 Task: Search one way flight ticket for 4 adults, 1 infant in seat and 1 infant on lap in premium economy from Chicago: Chicago O'hare International Airport to Laramie: Laramie Regional Airport on 5-3-2023. Choice of flights is Alaska. Number of bags: 2 carry on bags and 1 checked bag. Price is upto 98000. Outbound departure time preference is 13:15.
Action: Mouse moved to (309, 298)
Screenshot: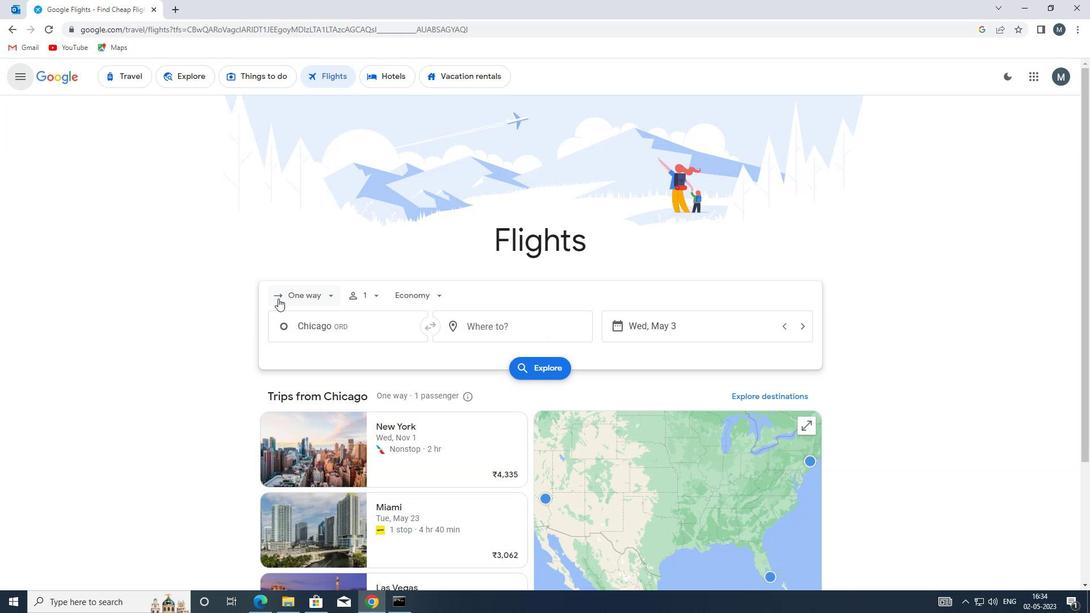 
Action: Mouse pressed left at (309, 298)
Screenshot: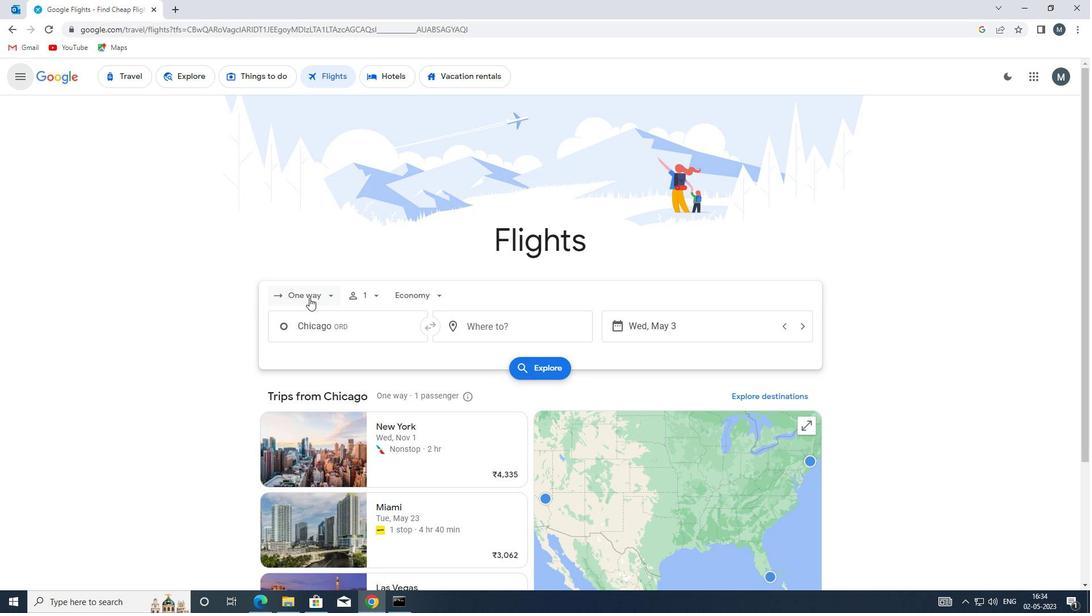 
Action: Mouse moved to (322, 350)
Screenshot: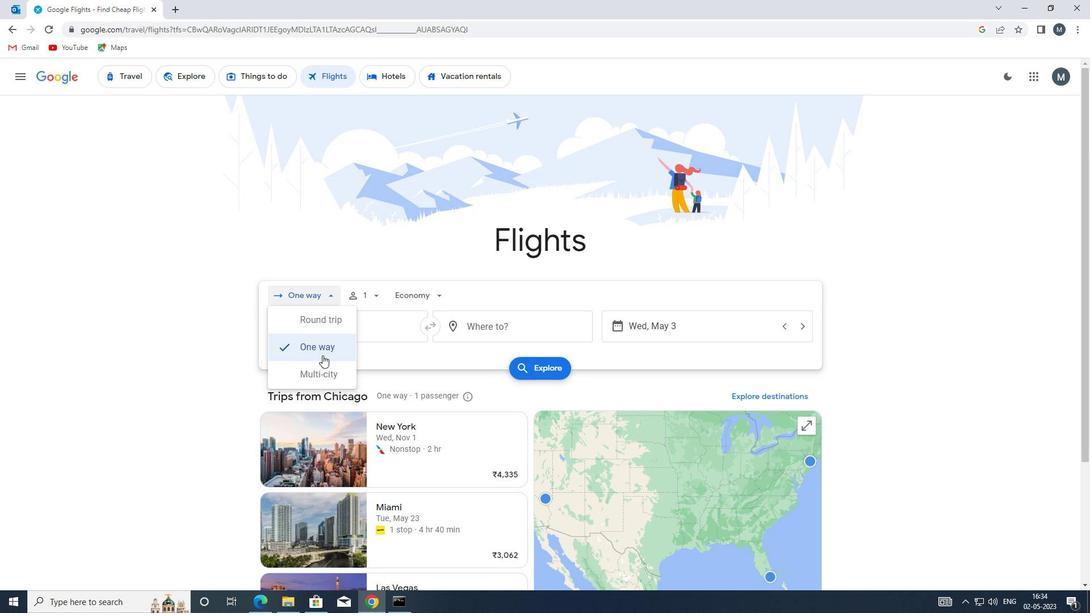 
Action: Mouse pressed left at (322, 350)
Screenshot: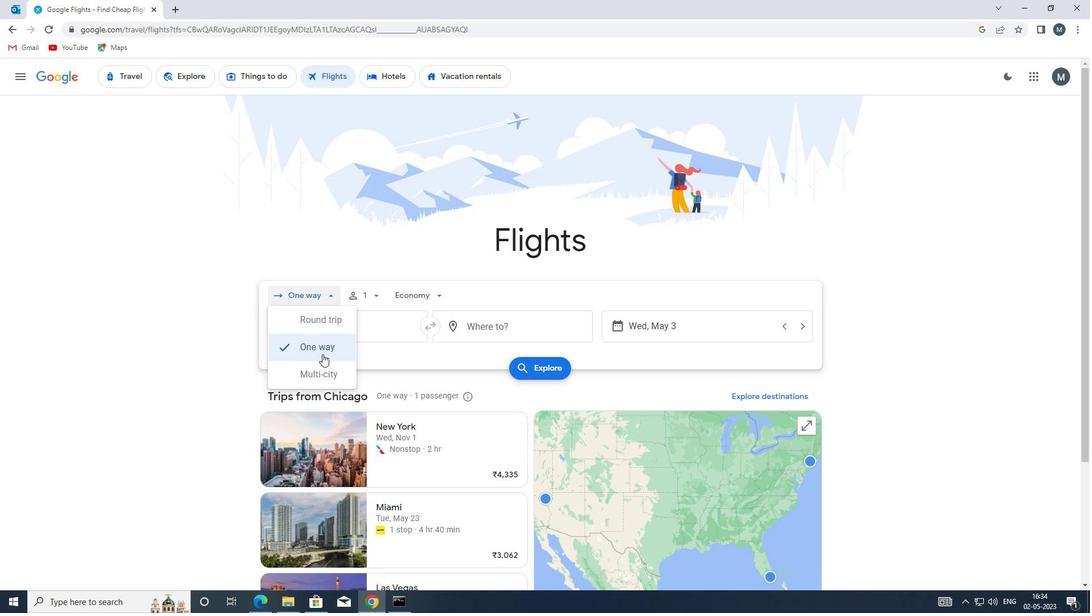 
Action: Mouse moved to (373, 292)
Screenshot: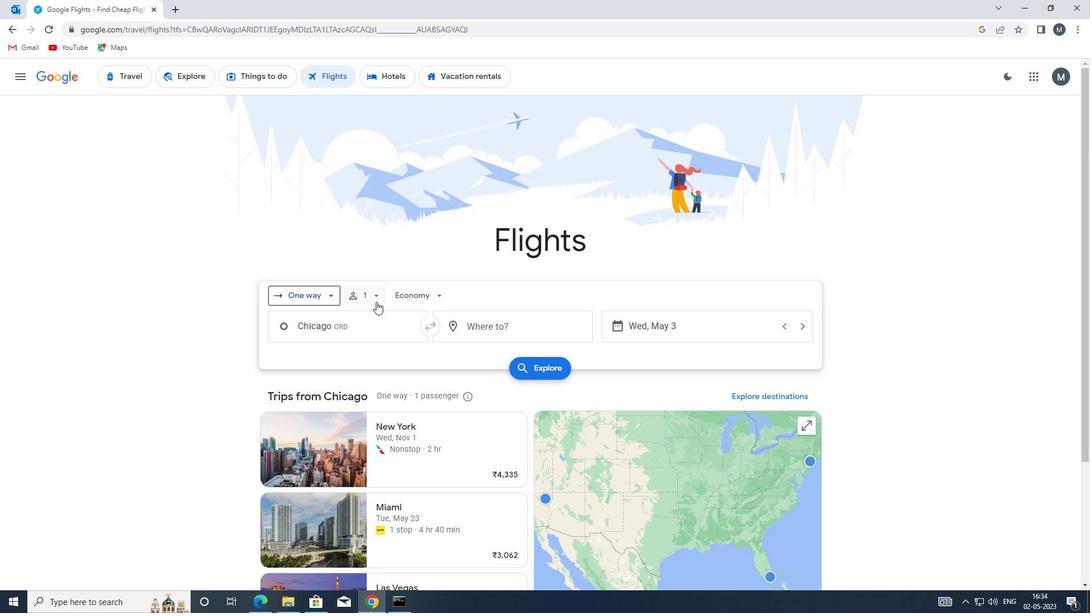 
Action: Mouse pressed left at (373, 292)
Screenshot: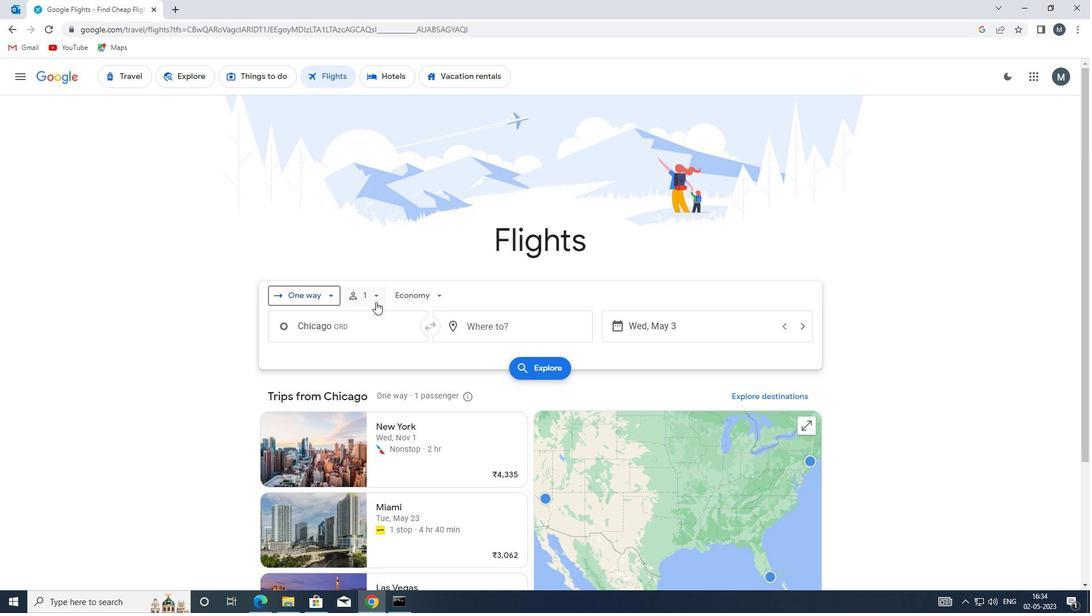 
Action: Mouse moved to (469, 323)
Screenshot: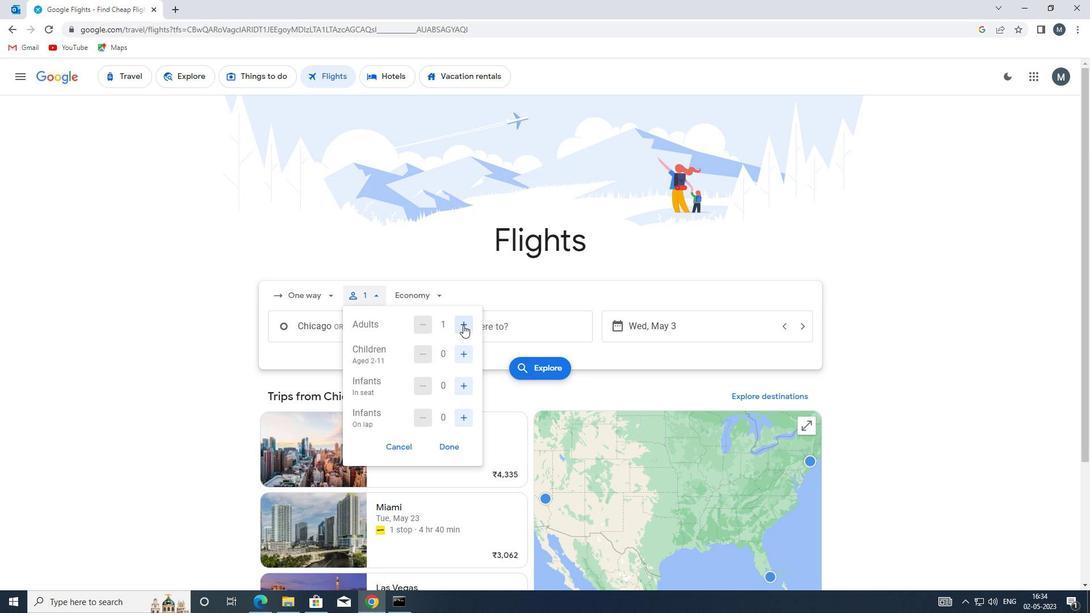 
Action: Mouse pressed left at (469, 323)
Screenshot: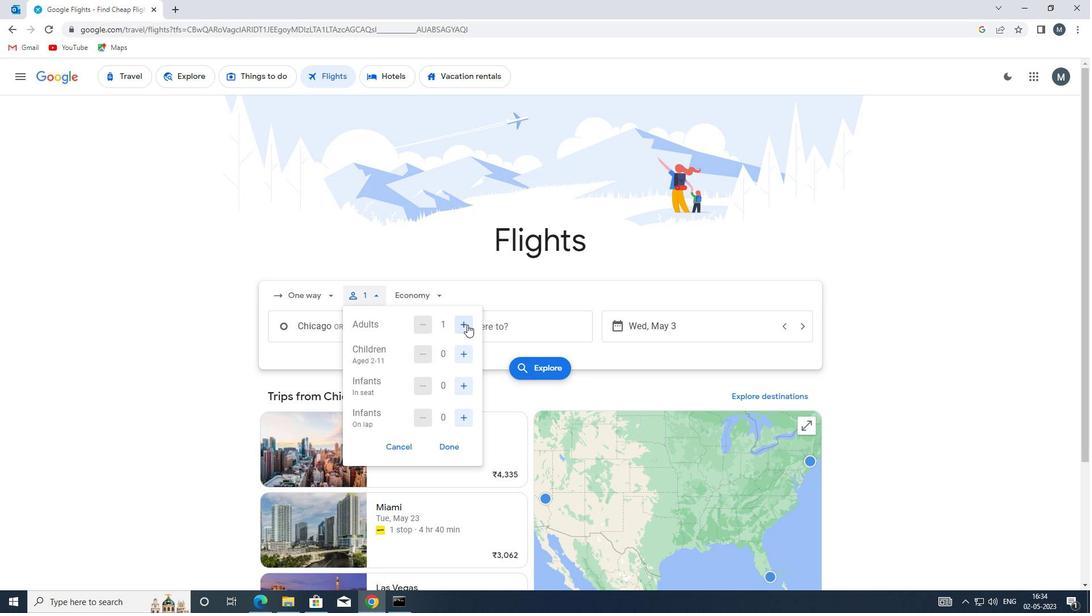 
Action: Mouse pressed left at (469, 323)
Screenshot: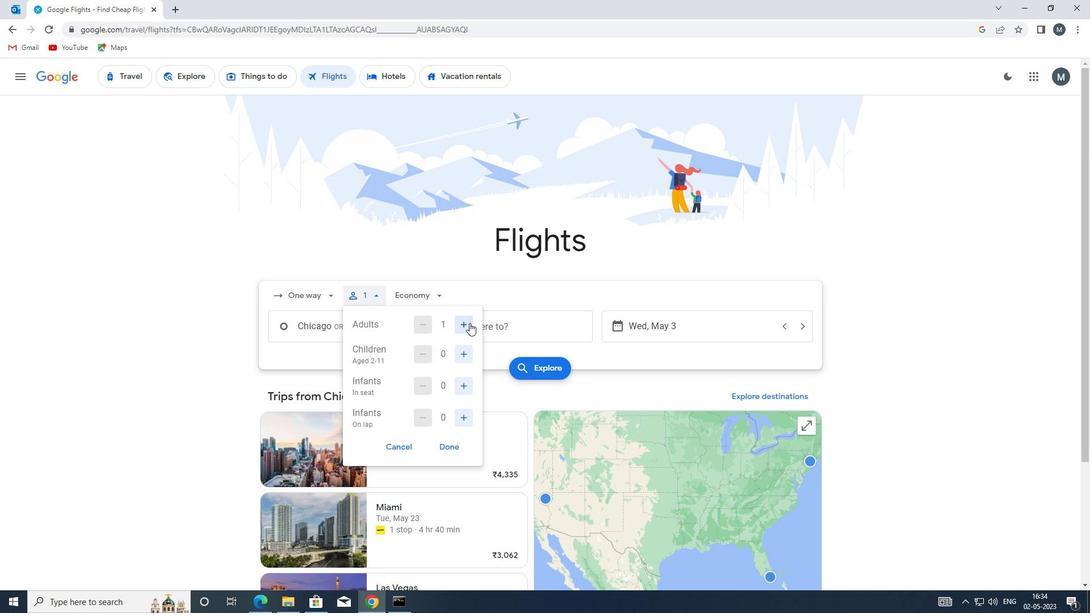 
Action: Mouse pressed left at (469, 323)
Screenshot: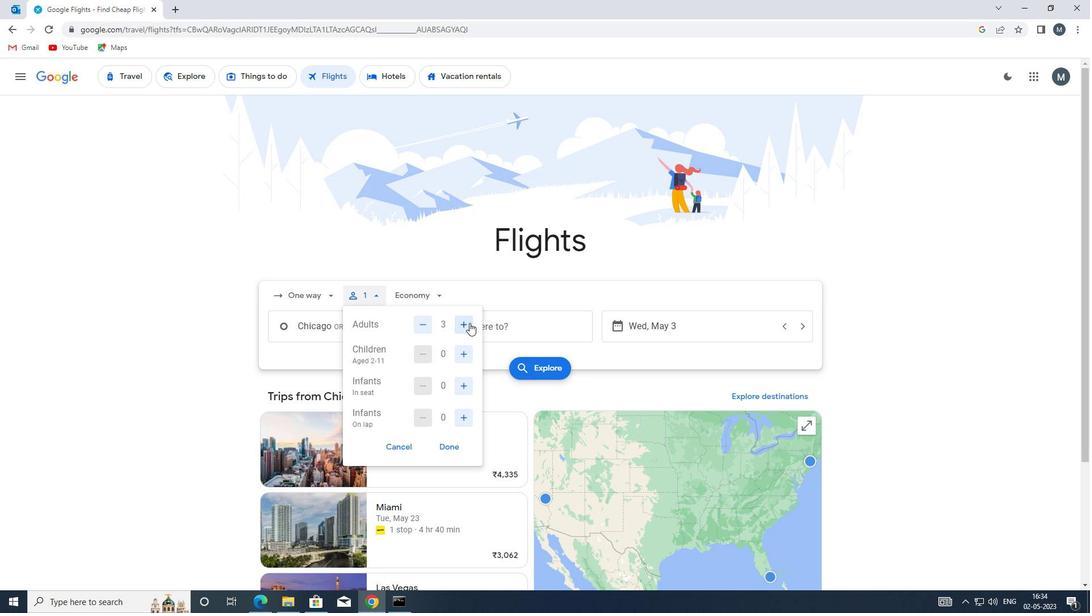 
Action: Mouse moved to (465, 383)
Screenshot: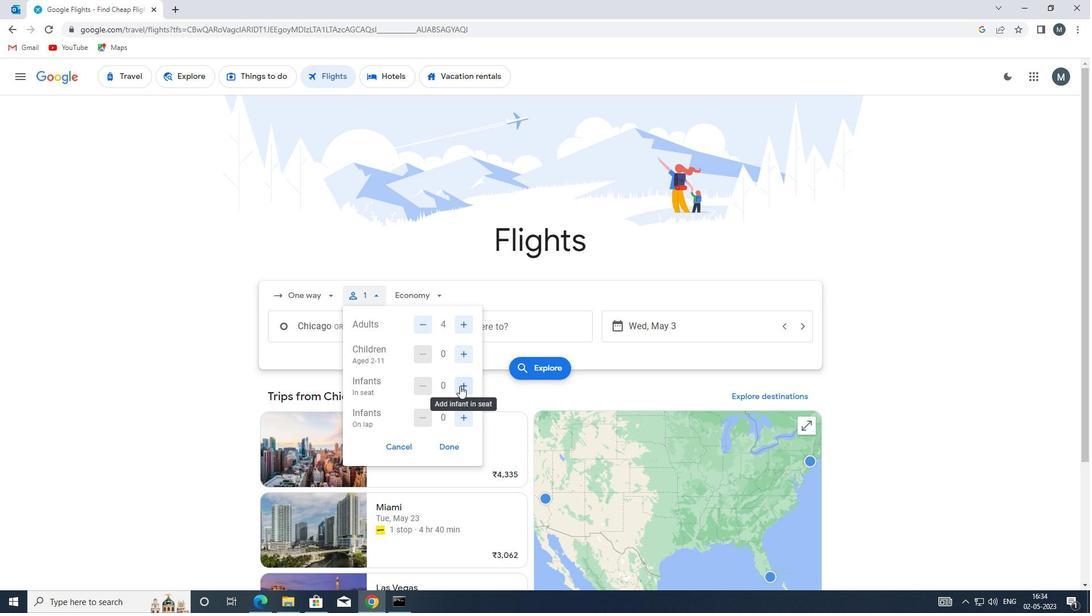 
Action: Mouse pressed left at (465, 383)
Screenshot: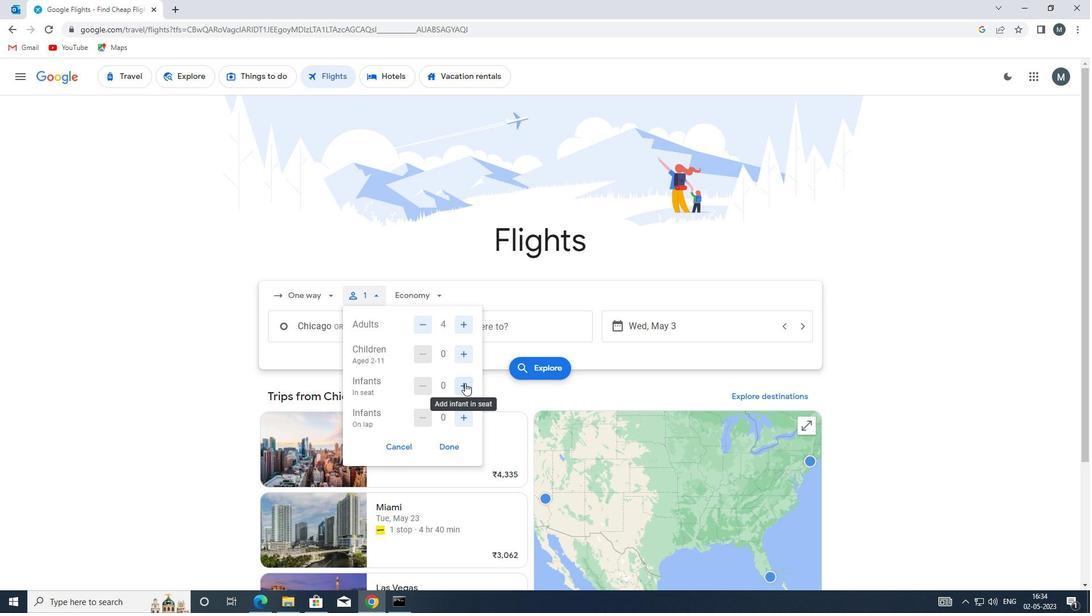 
Action: Mouse moved to (464, 417)
Screenshot: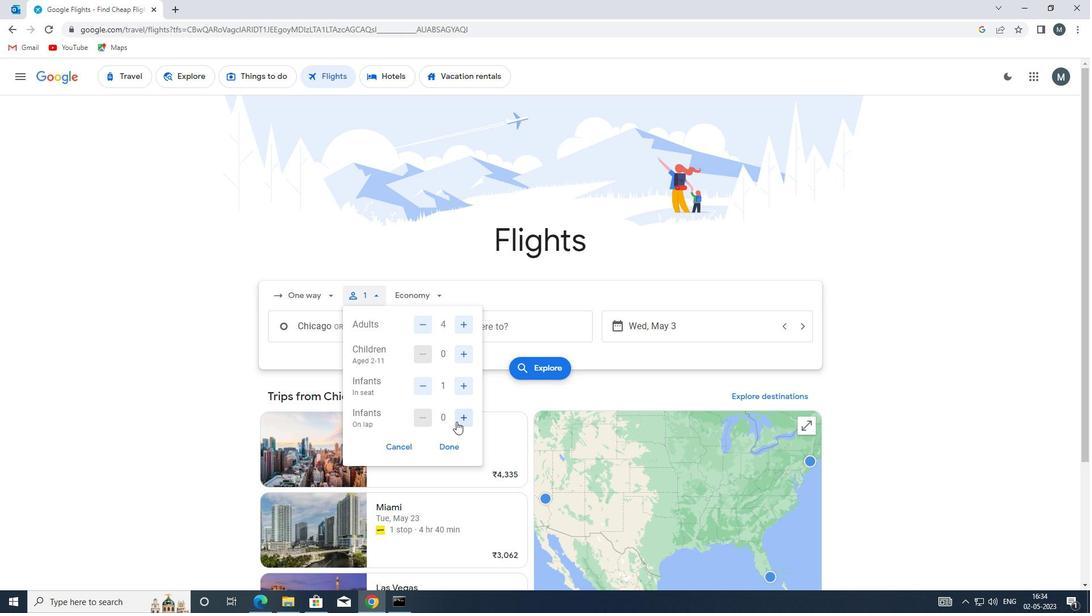 
Action: Mouse pressed left at (464, 417)
Screenshot: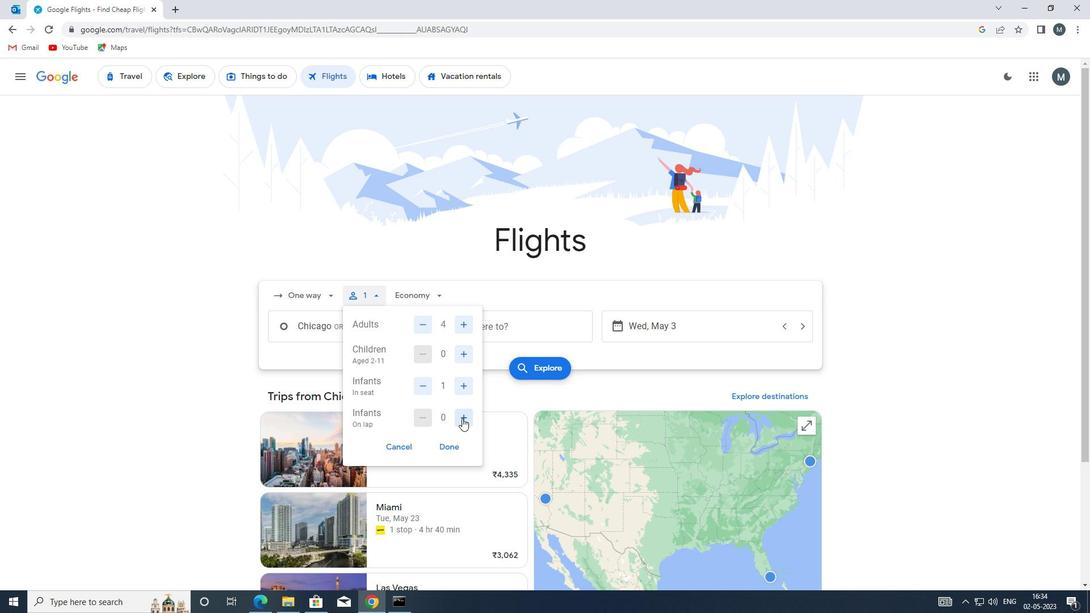 
Action: Mouse moved to (456, 448)
Screenshot: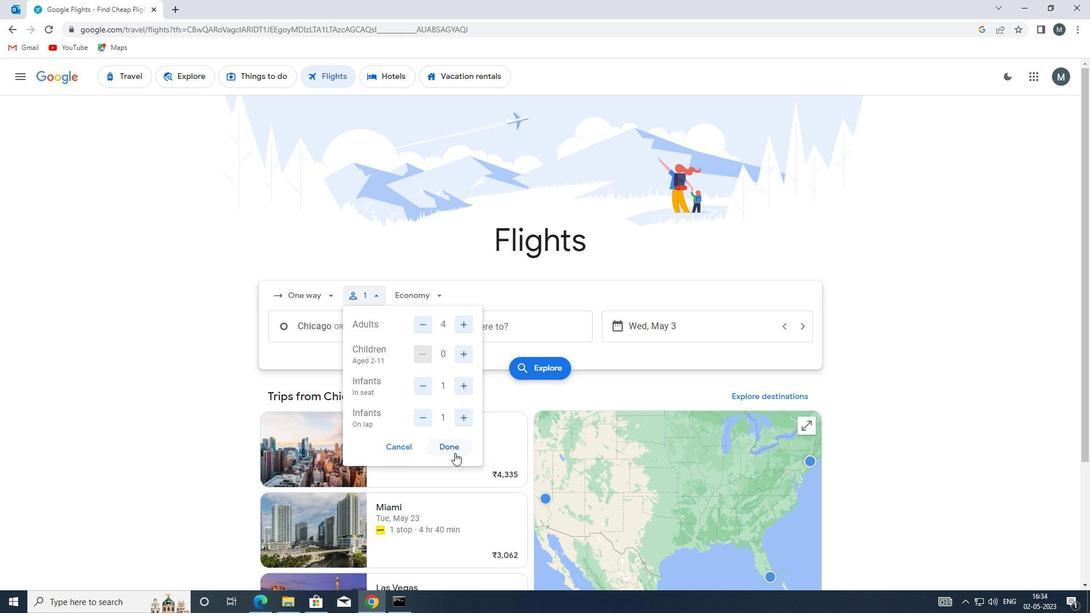 
Action: Mouse pressed left at (456, 448)
Screenshot: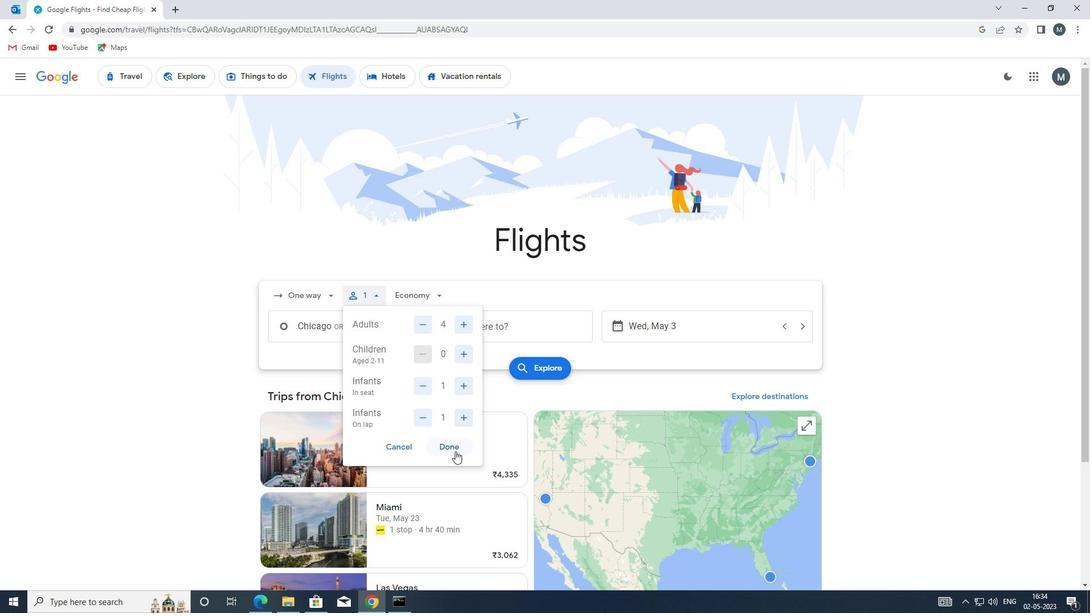 
Action: Mouse moved to (442, 297)
Screenshot: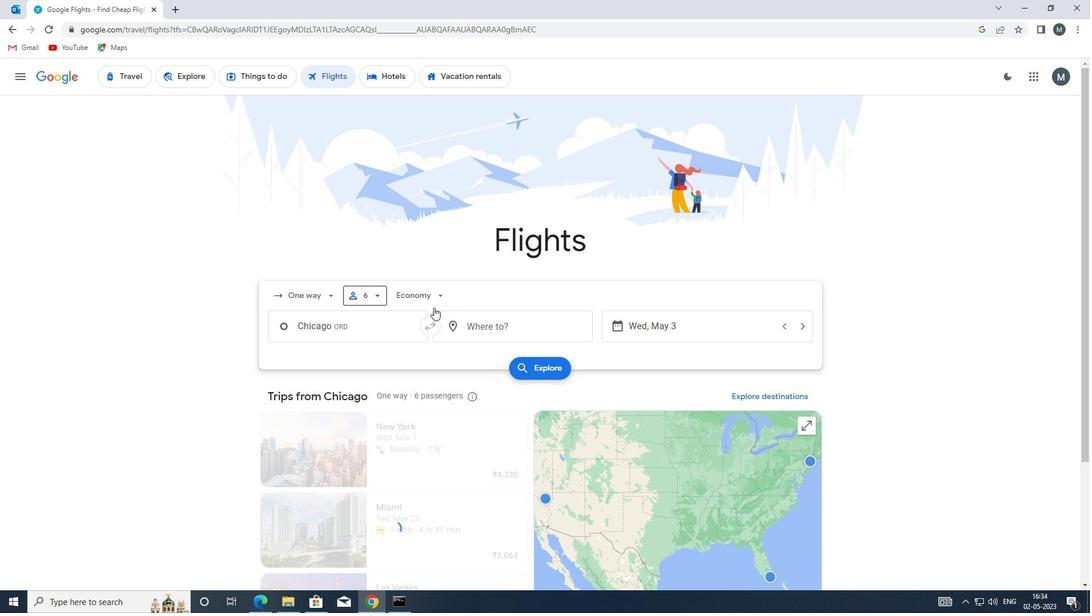 
Action: Mouse pressed left at (442, 297)
Screenshot: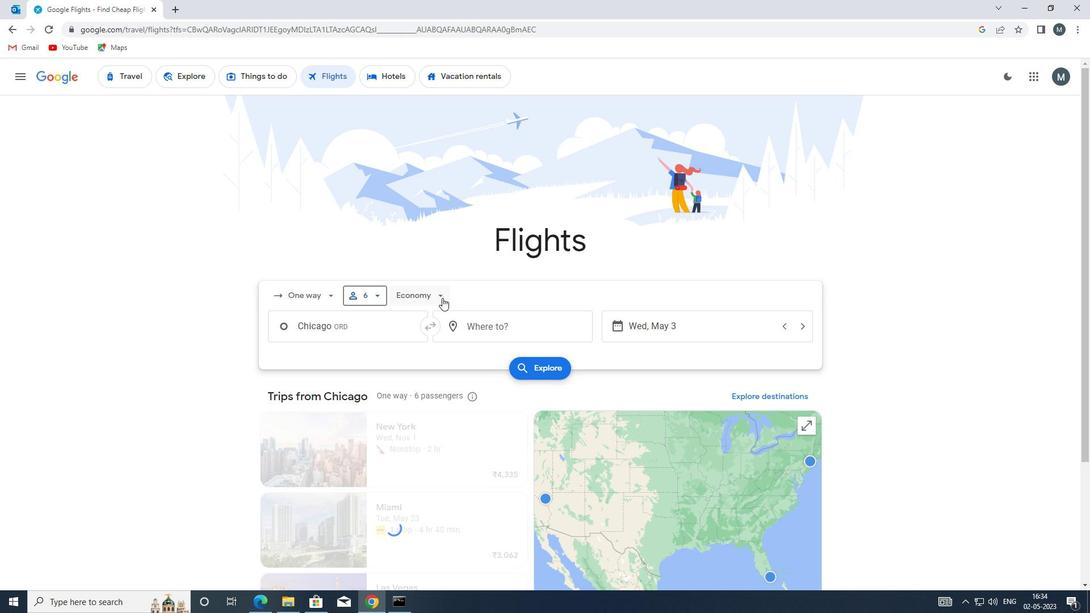 
Action: Mouse moved to (450, 348)
Screenshot: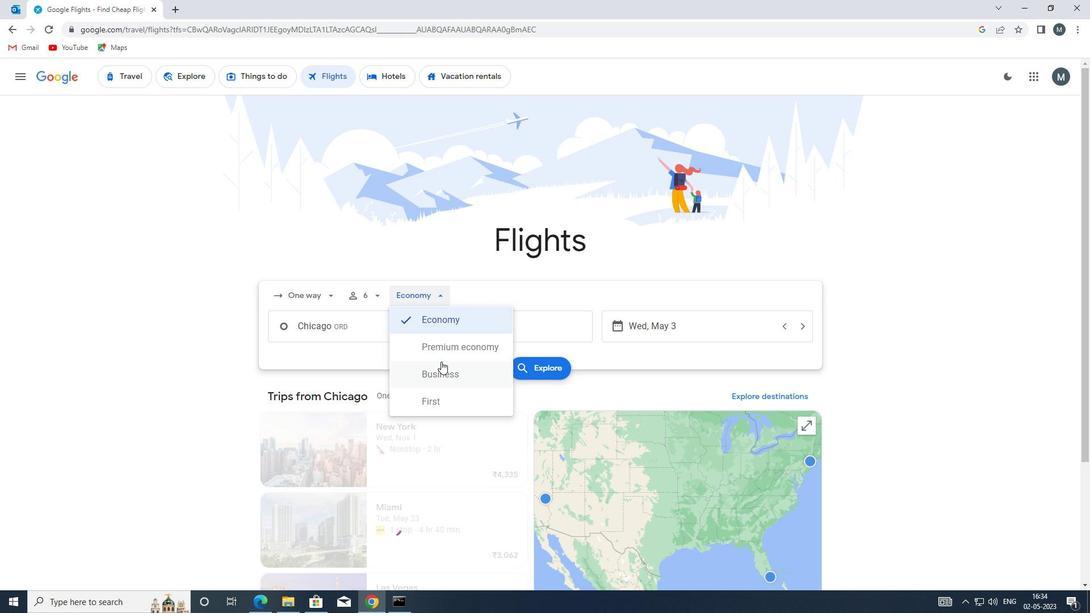 
Action: Mouse pressed left at (450, 348)
Screenshot: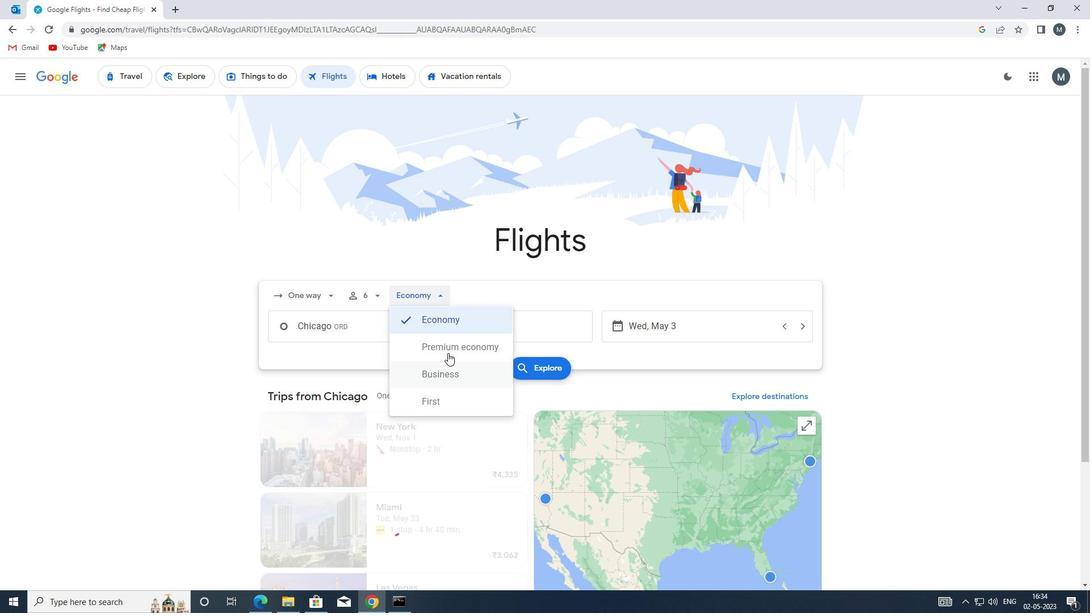 
Action: Mouse moved to (383, 335)
Screenshot: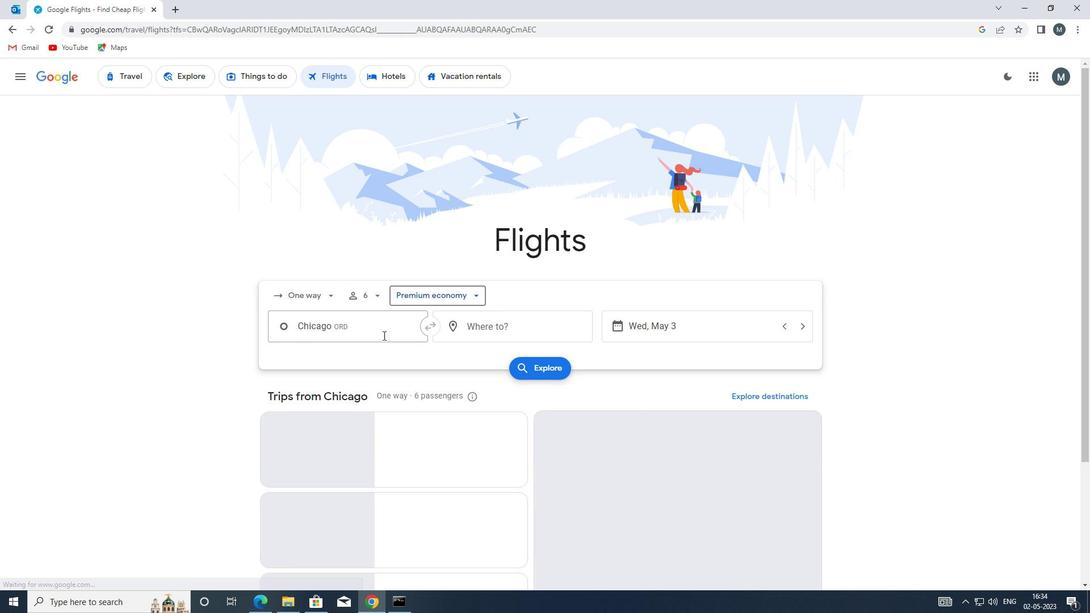 
Action: Mouse pressed left at (383, 335)
Screenshot: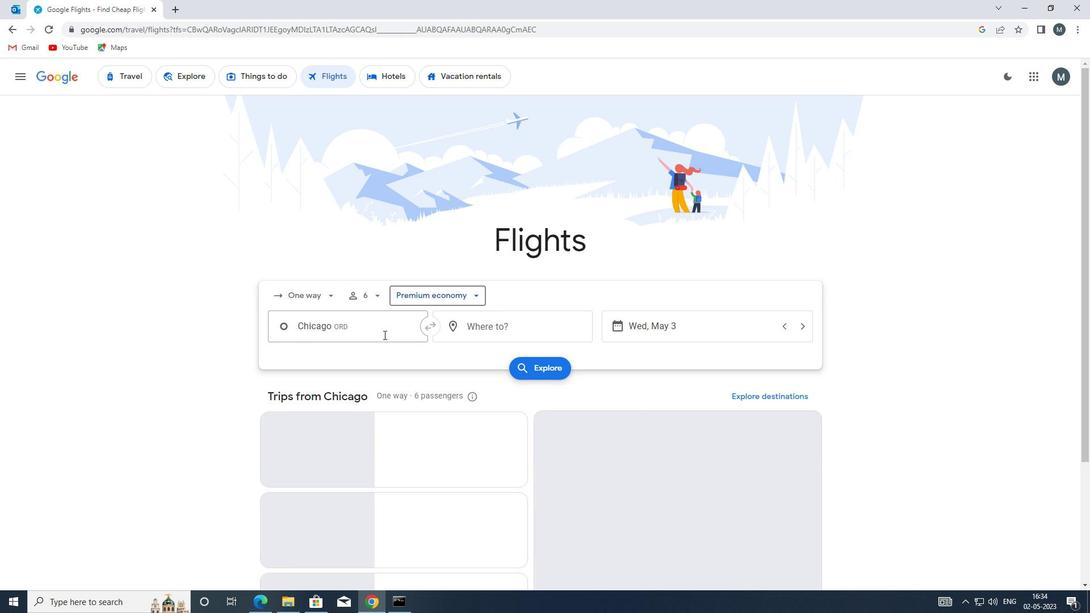 
Action: Key pressed ord<Key.enter>
Screenshot: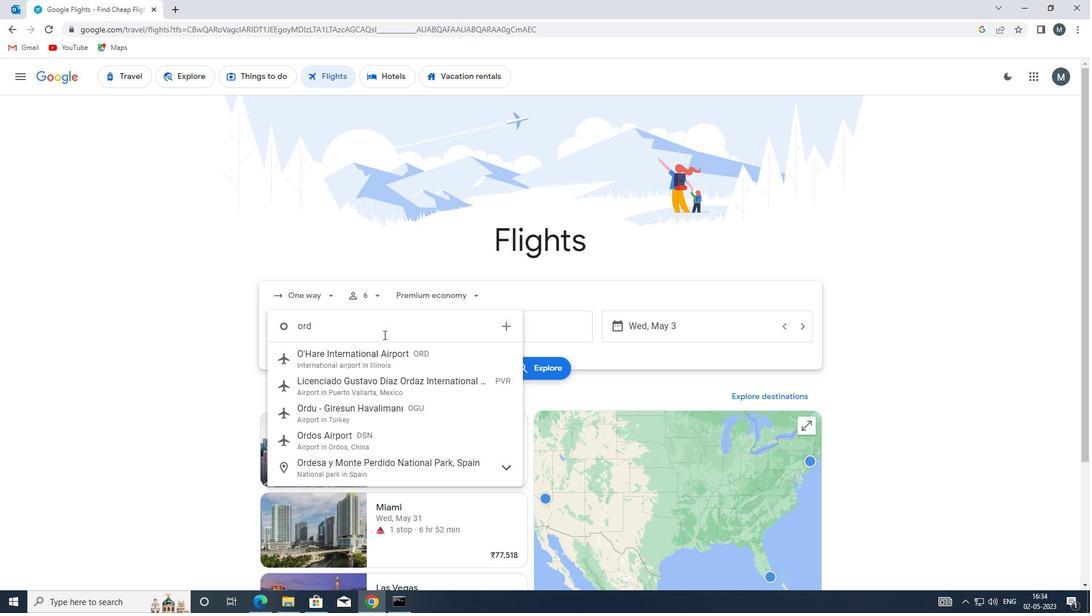 
Action: Mouse moved to (495, 334)
Screenshot: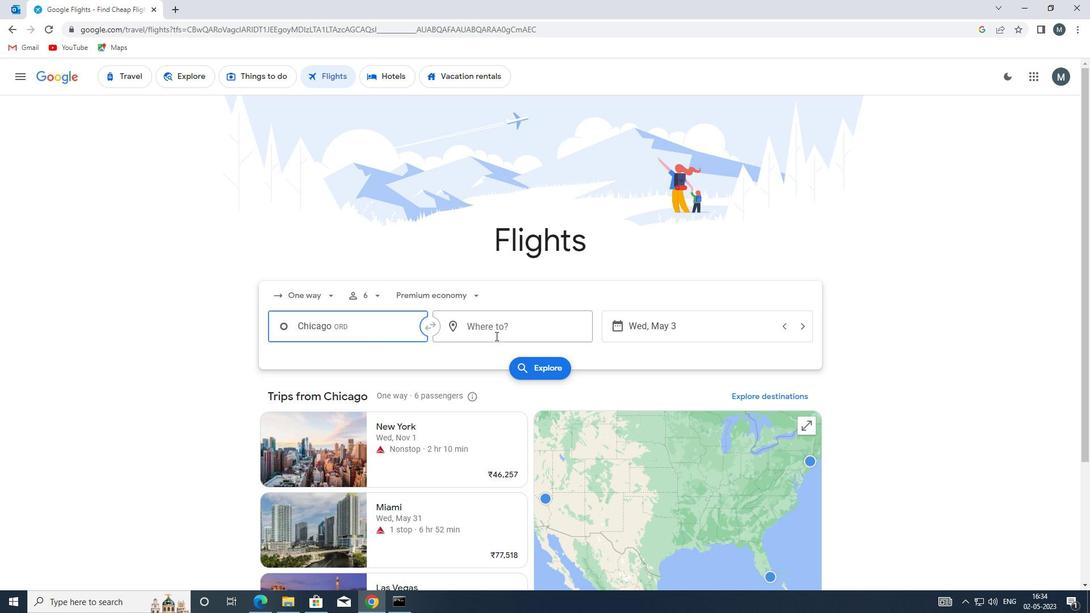 
Action: Mouse pressed left at (495, 334)
Screenshot: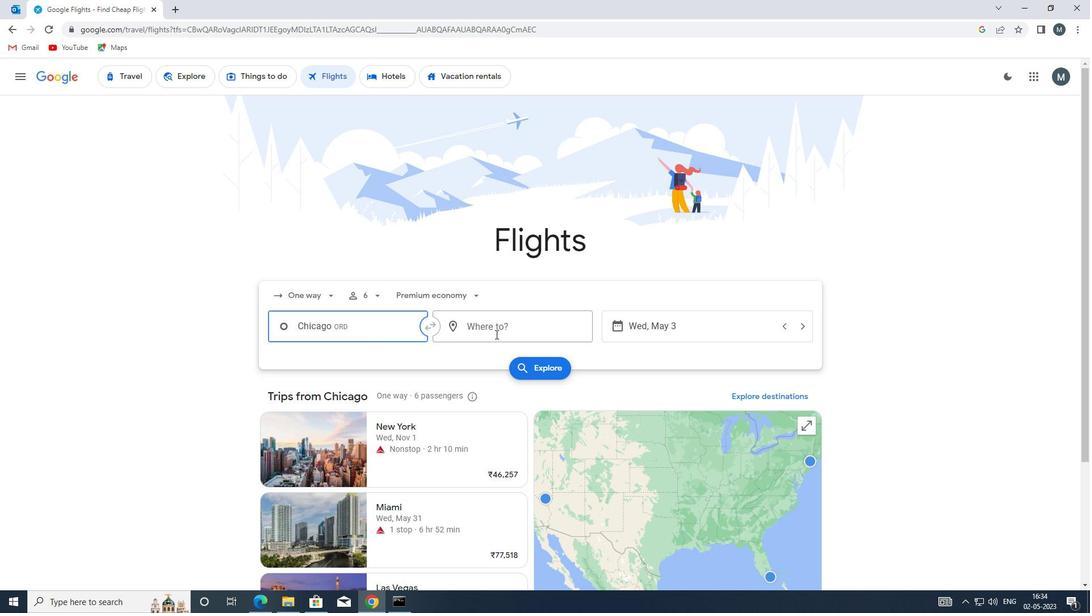 
Action: Mouse moved to (495, 333)
Screenshot: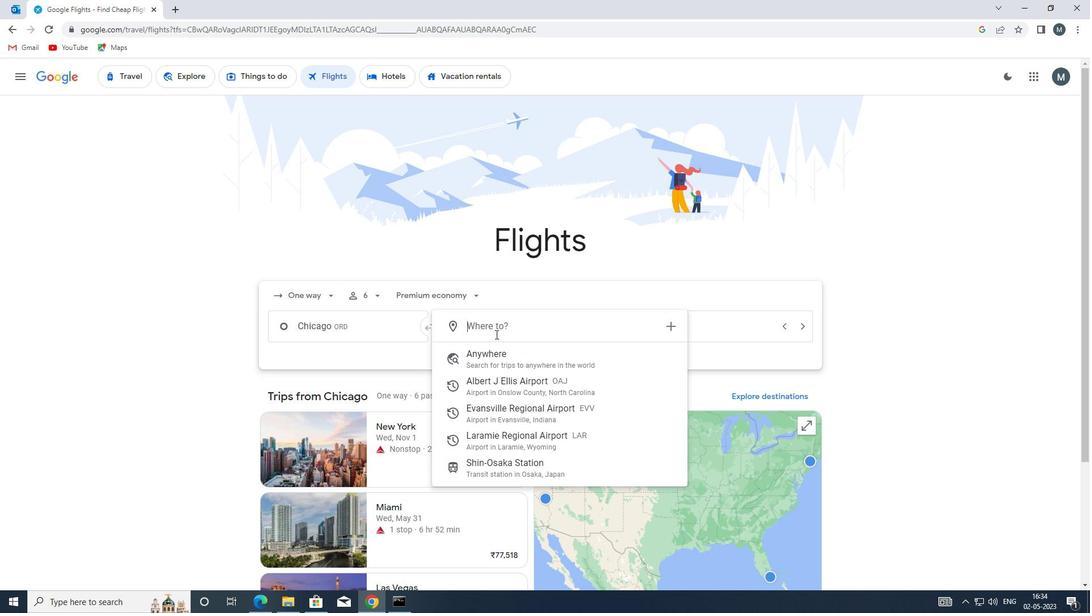 
Action: Key pressed lar<Key.enter>
Screenshot: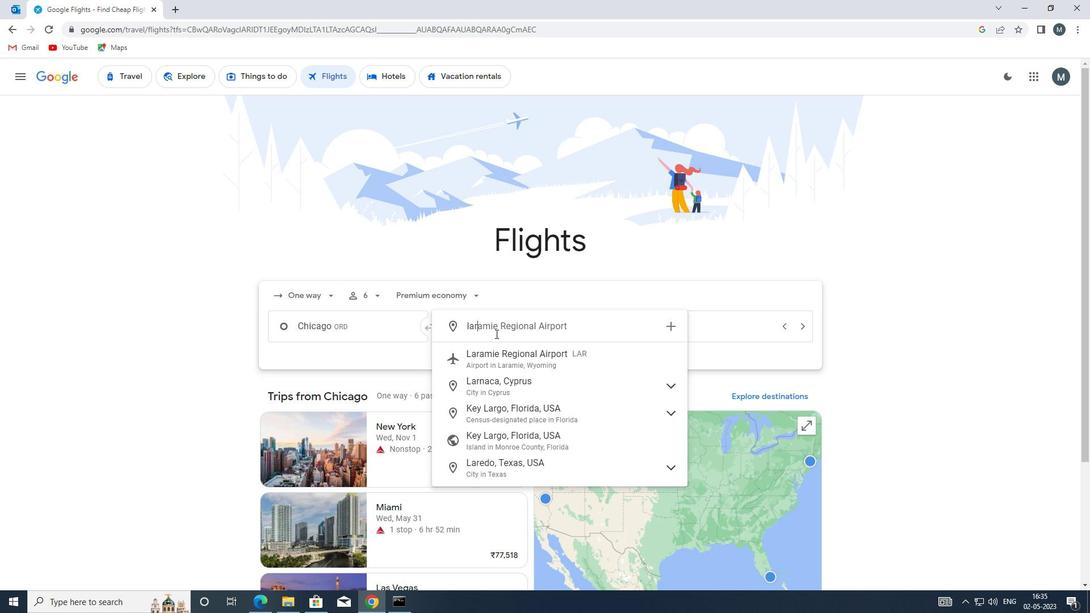 
Action: Mouse moved to (662, 325)
Screenshot: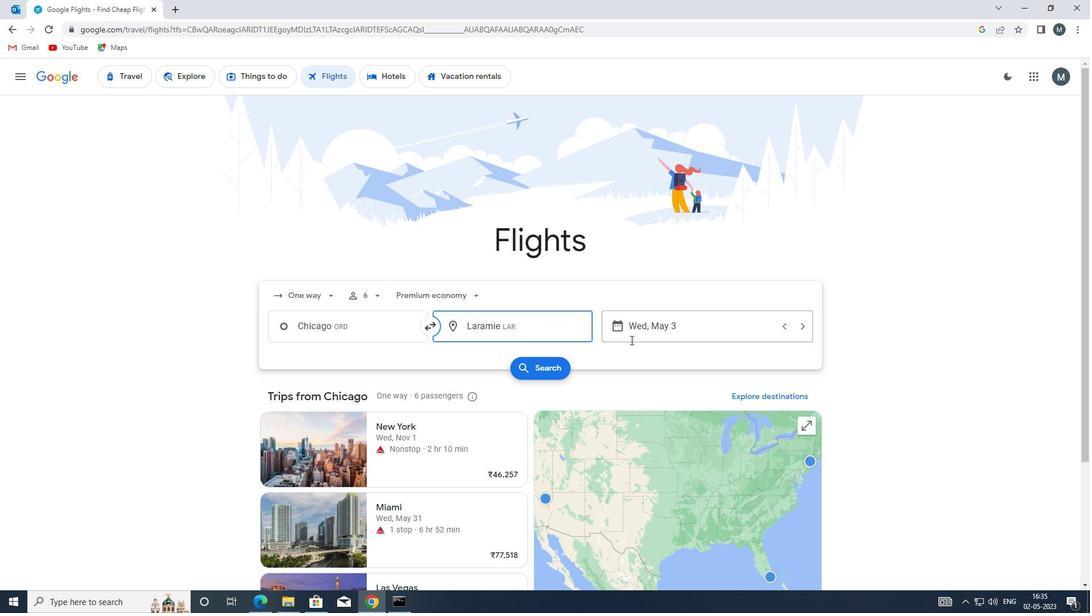 
Action: Mouse pressed left at (662, 325)
Screenshot: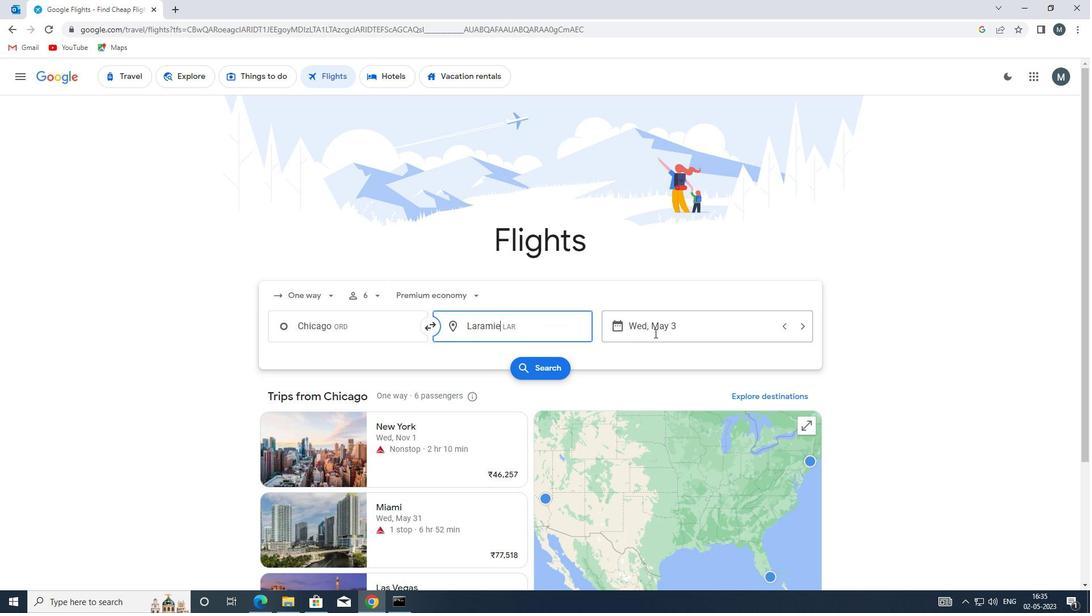 
Action: Mouse moved to (490, 382)
Screenshot: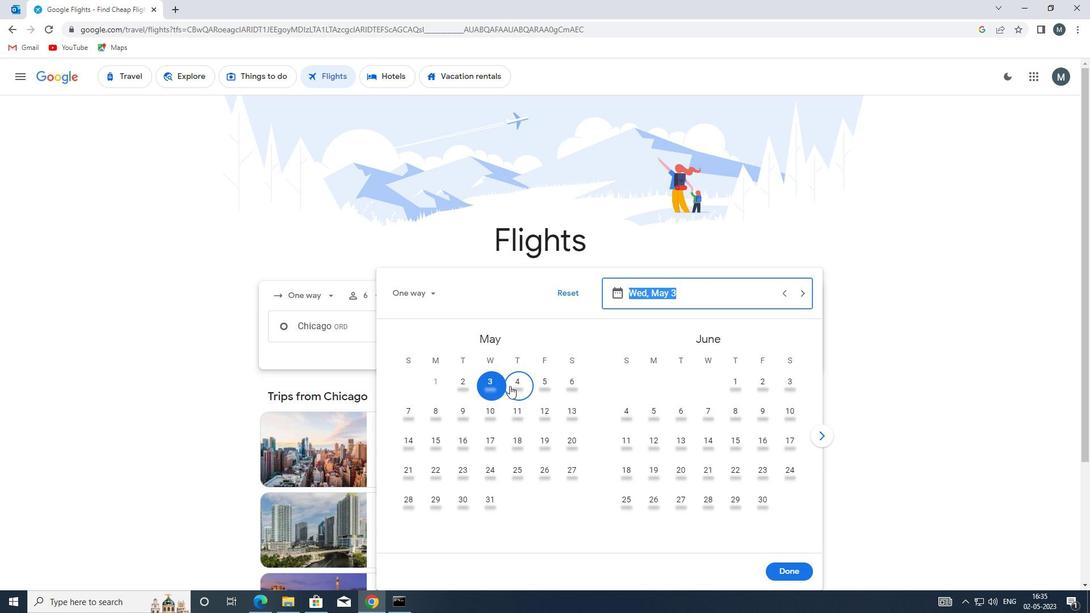 
Action: Mouse pressed left at (490, 382)
Screenshot: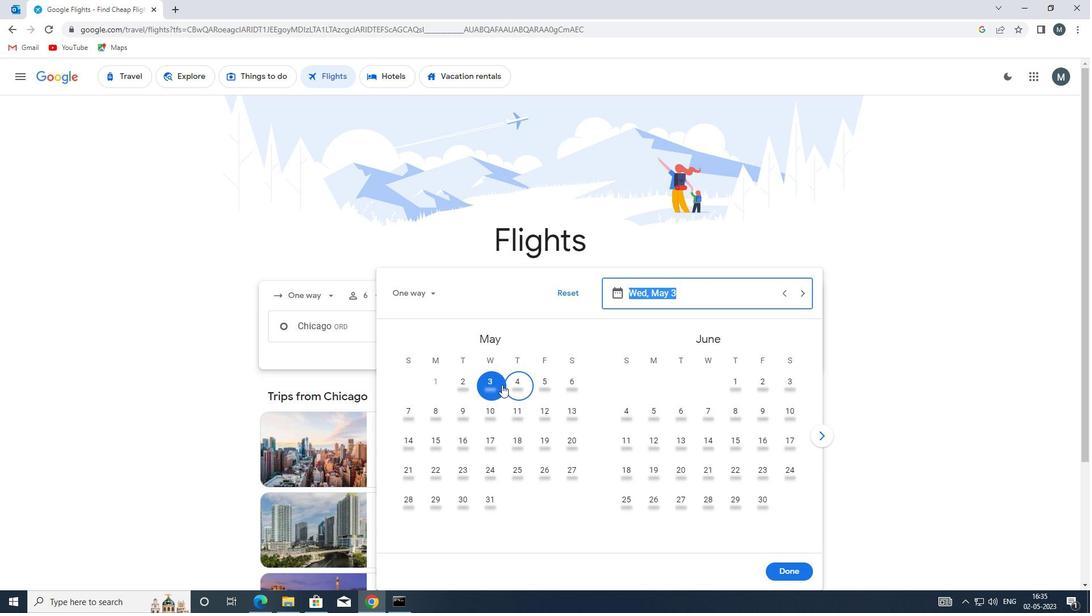 
Action: Mouse moved to (779, 566)
Screenshot: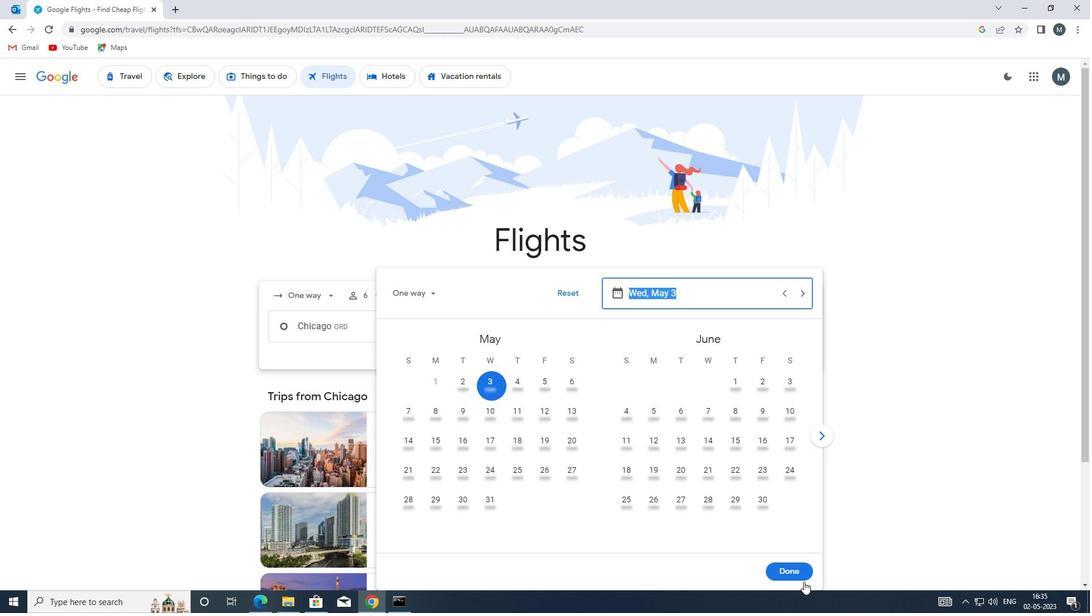 
Action: Mouse pressed left at (779, 566)
Screenshot: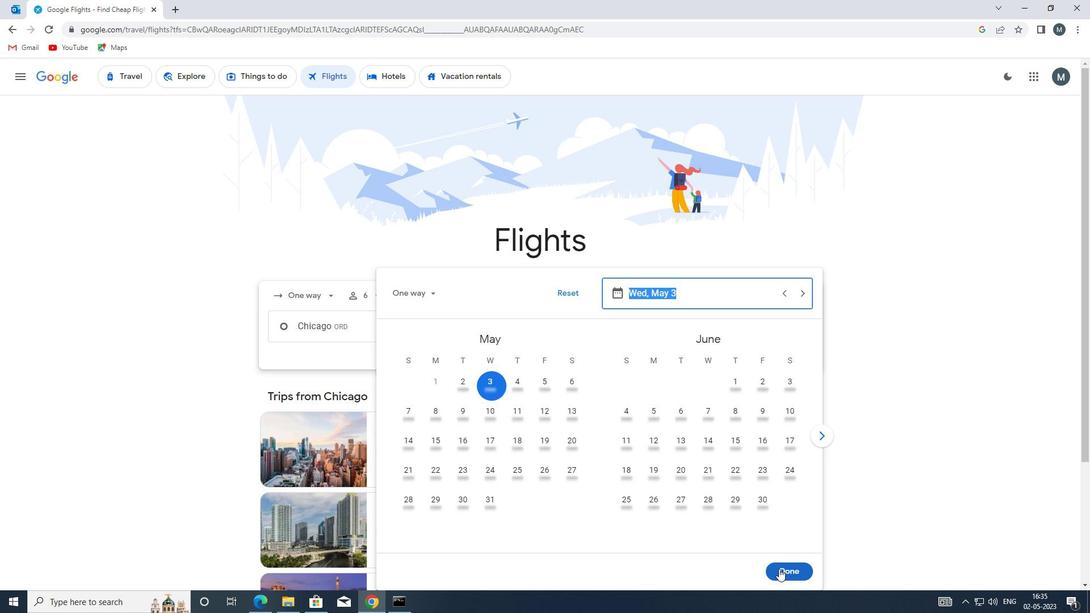 
Action: Mouse moved to (532, 371)
Screenshot: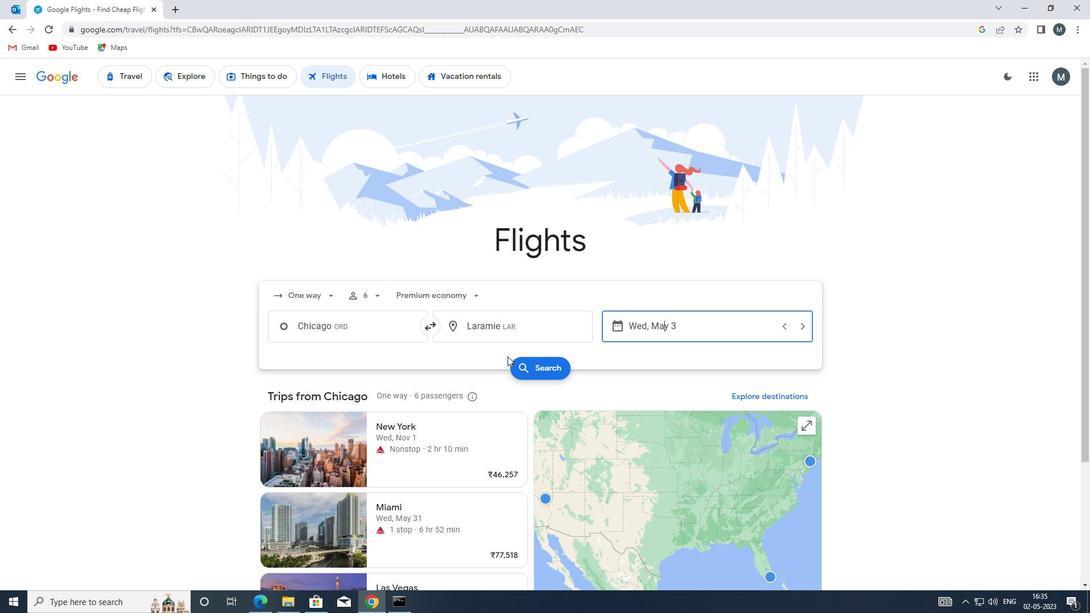 
Action: Mouse pressed left at (532, 371)
Screenshot: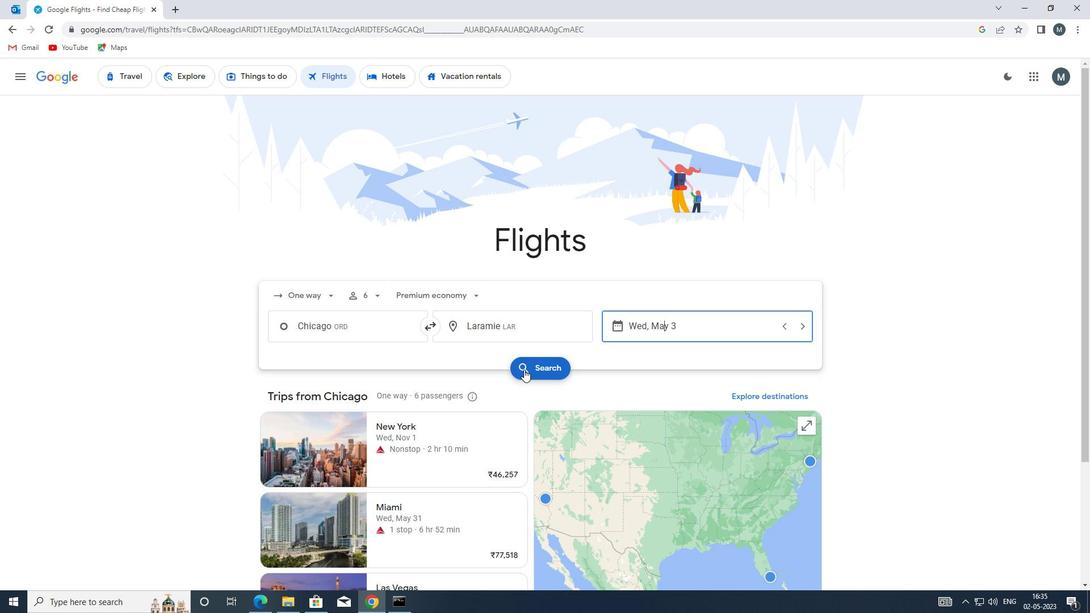 
Action: Mouse moved to (277, 184)
Screenshot: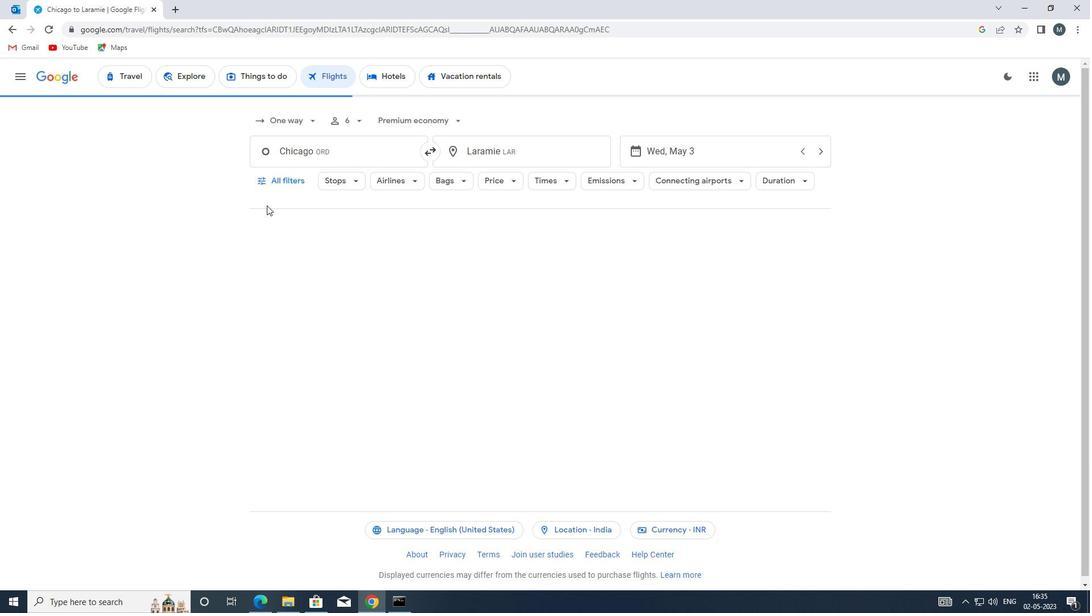 
Action: Mouse pressed left at (277, 184)
Screenshot: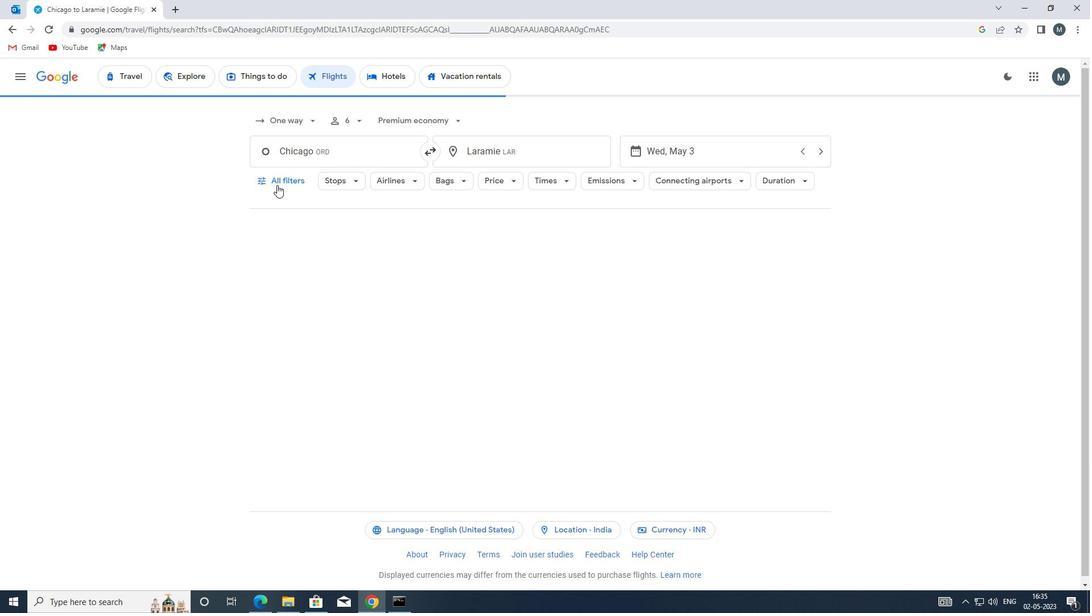 
Action: Mouse moved to (345, 365)
Screenshot: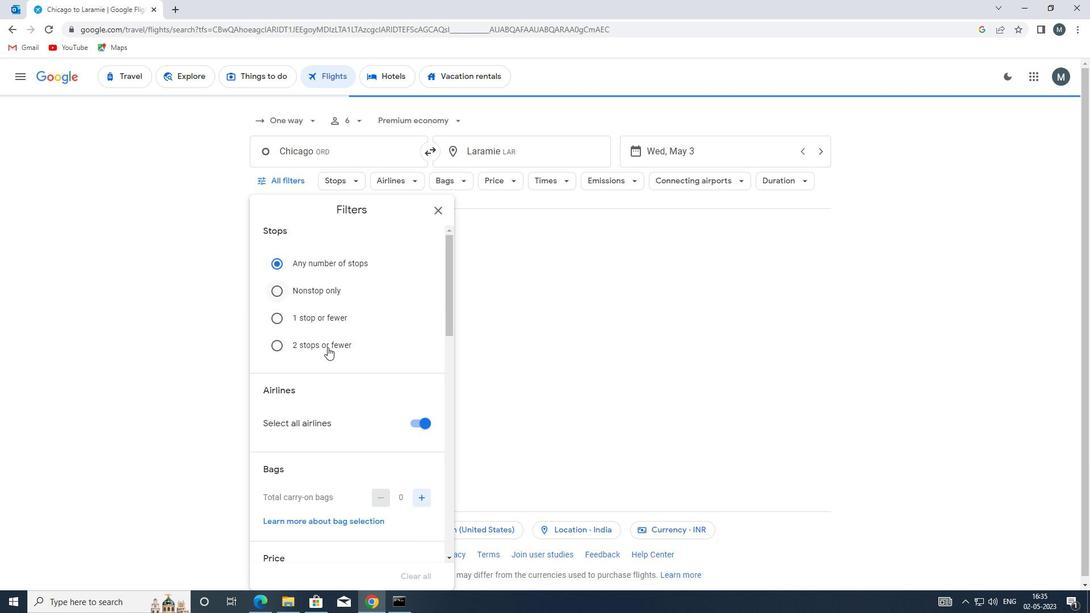 
Action: Mouse scrolled (345, 365) with delta (0, 0)
Screenshot: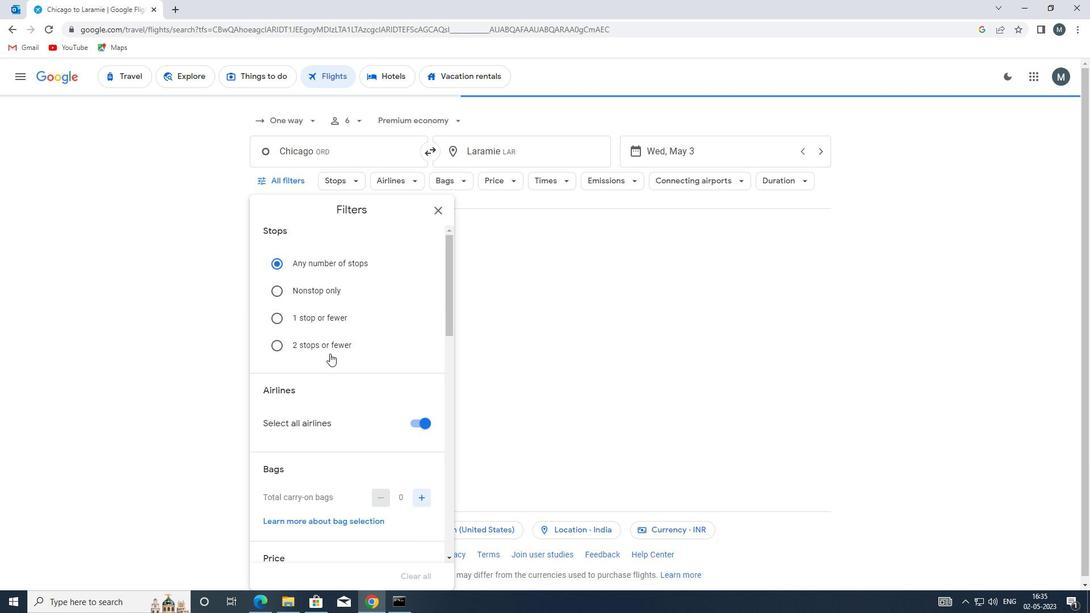 
Action: Mouse moved to (414, 370)
Screenshot: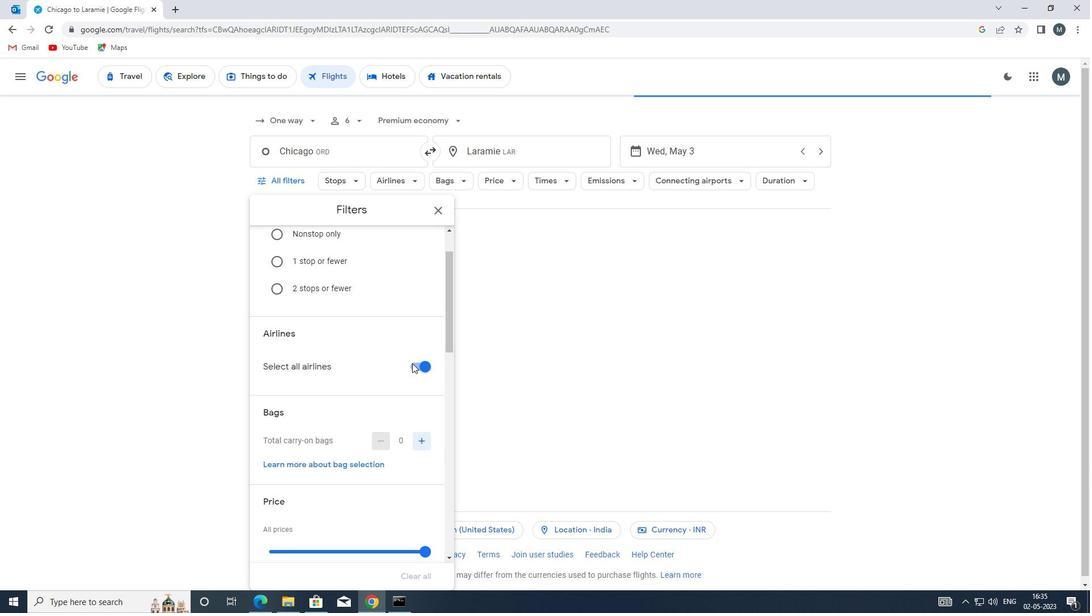 
Action: Mouse pressed left at (414, 370)
Screenshot: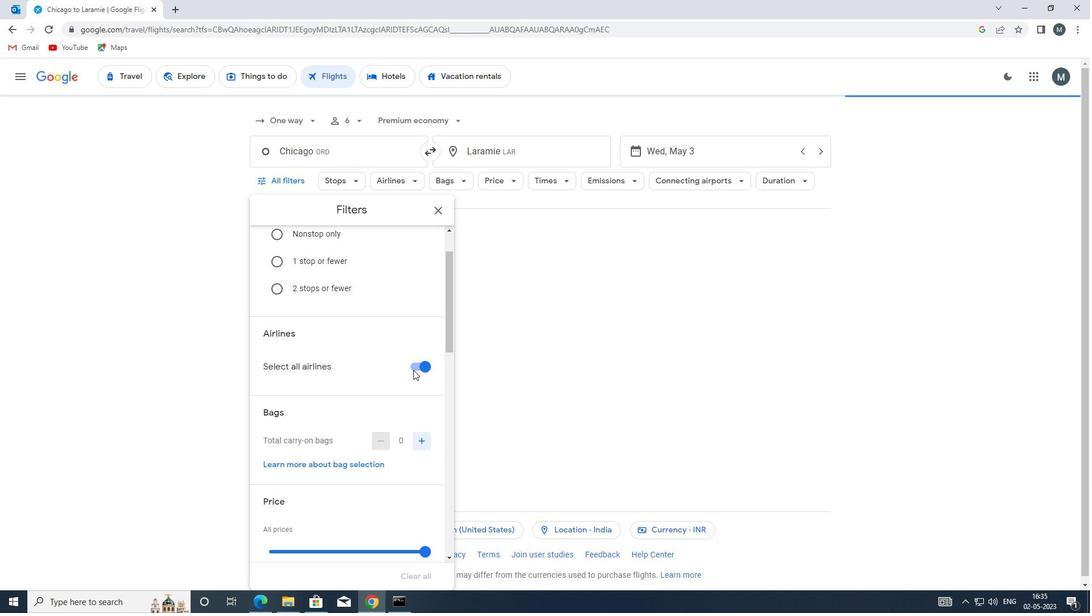 
Action: Mouse moved to (364, 373)
Screenshot: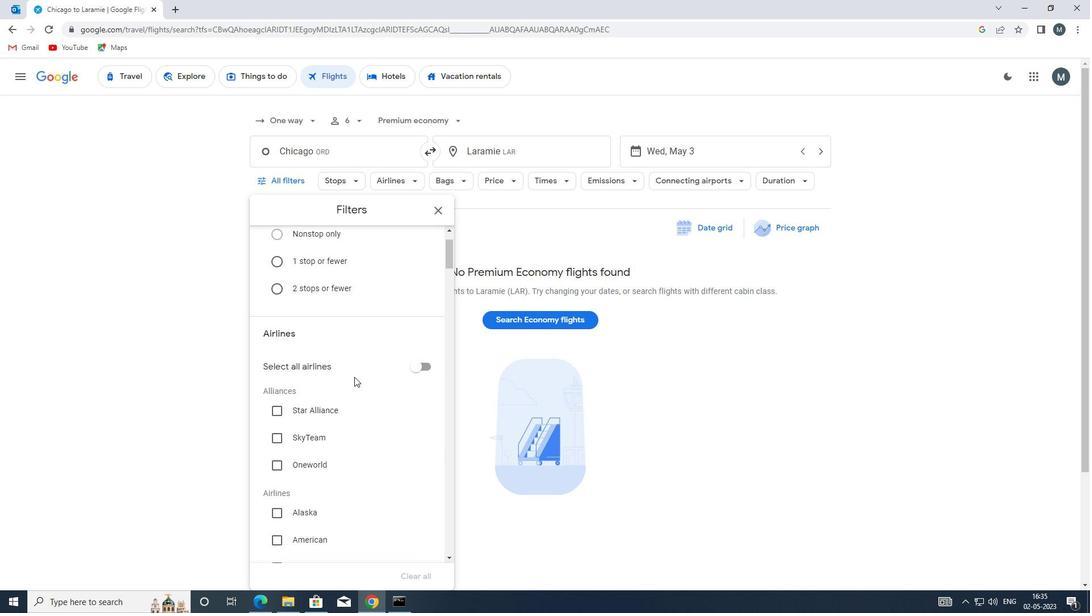 
Action: Mouse scrolled (364, 372) with delta (0, 0)
Screenshot: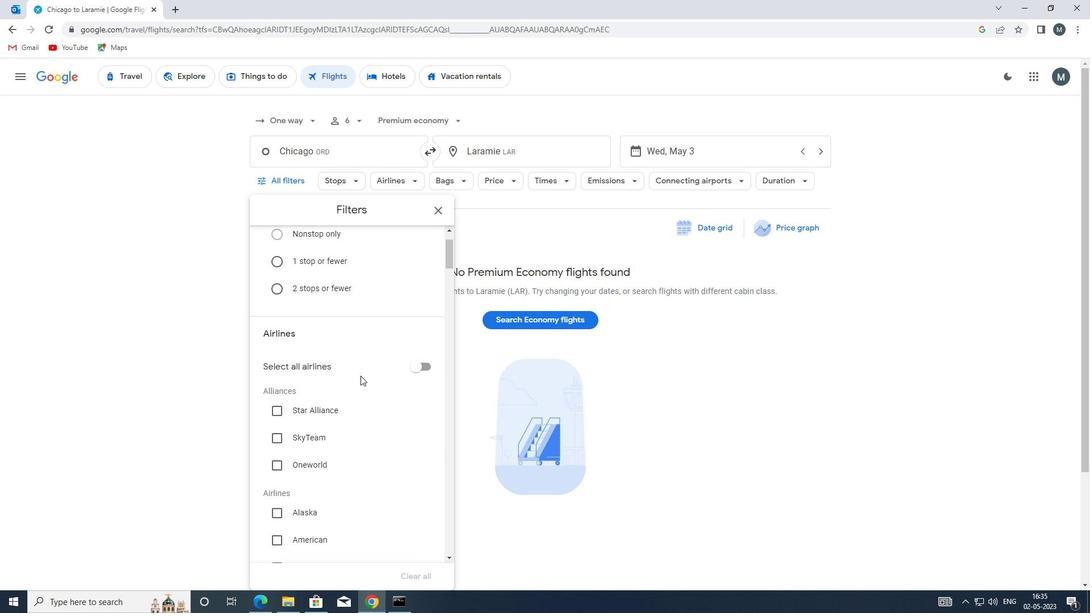 
Action: Mouse scrolled (364, 372) with delta (0, 0)
Screenshot: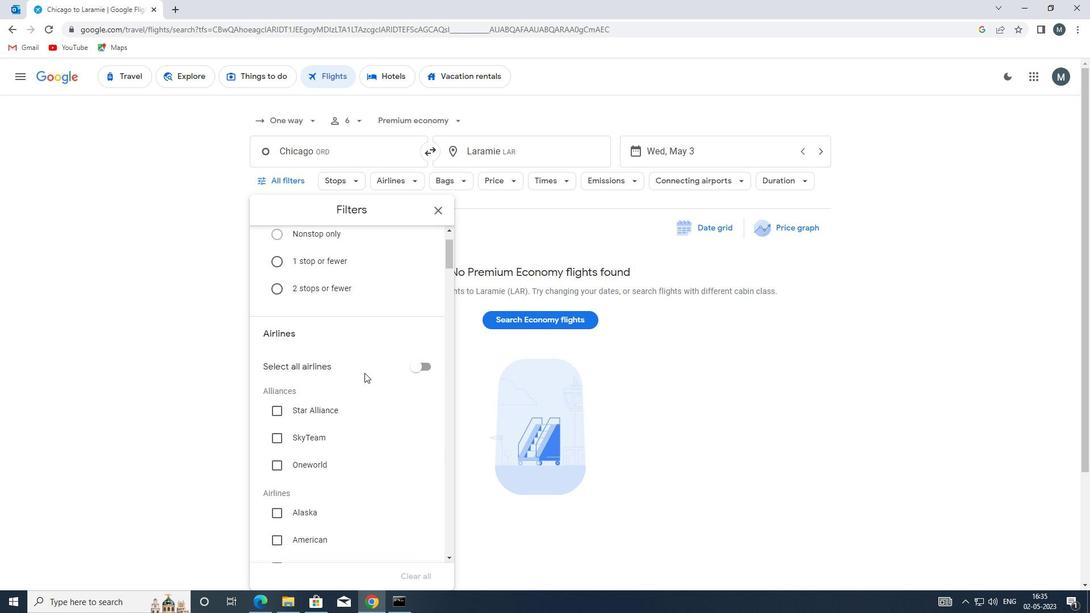 
Action: Mouse moved to (276, 403)
Screenshot: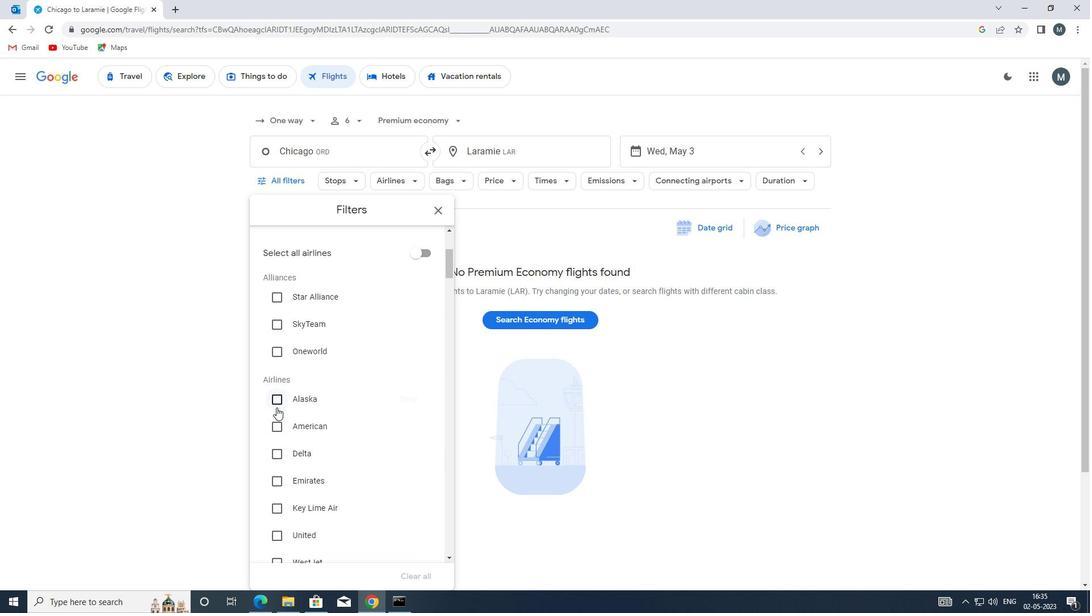 
Action: Mouse pressed left at (276, 403)
Screenshot: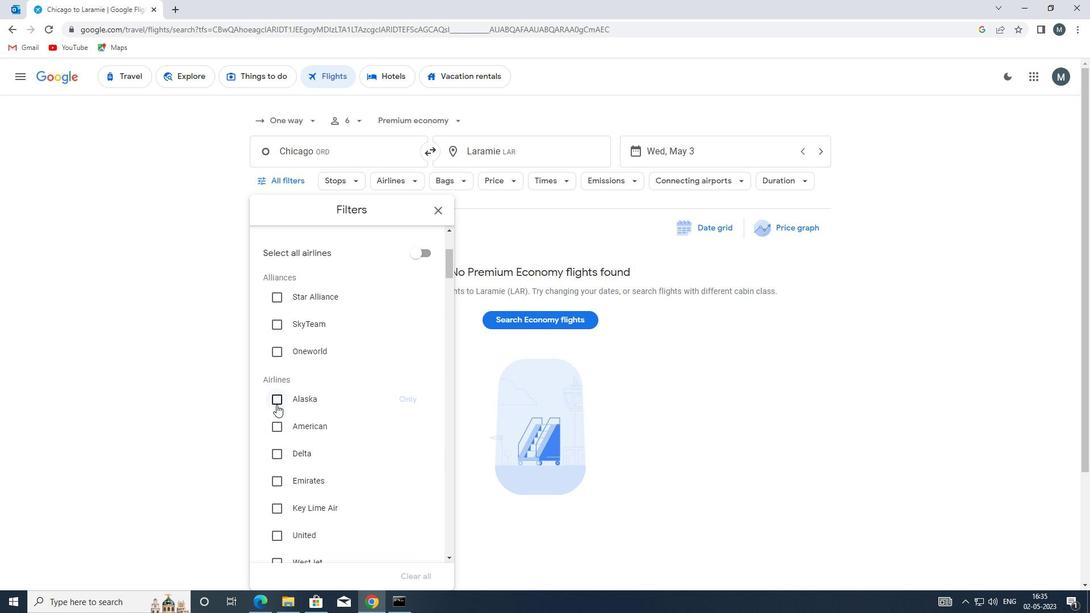 
Action: Mouse moved to (332, 401)
Screenshot: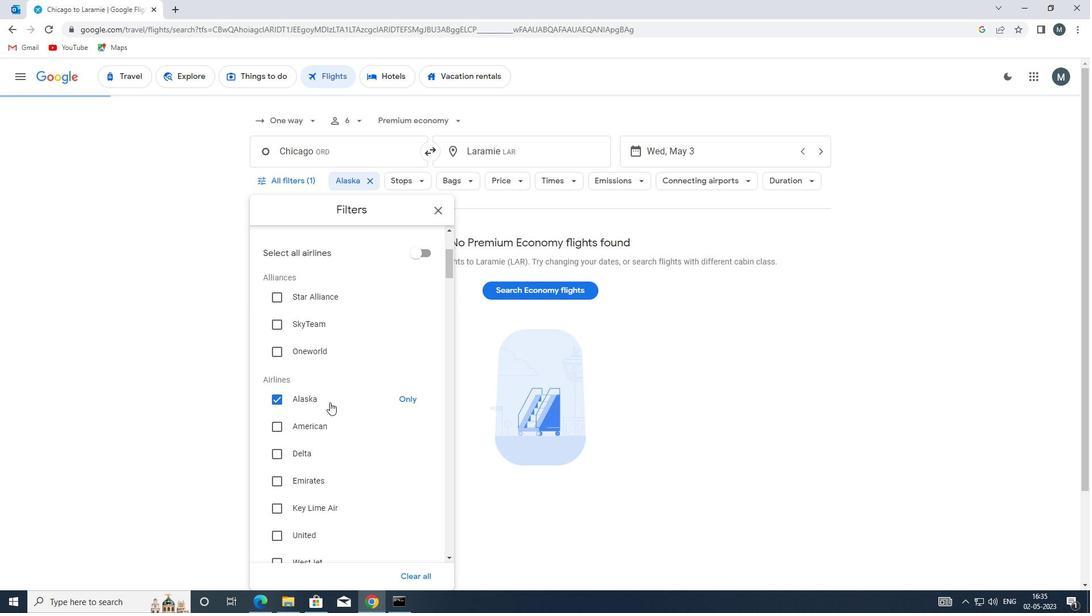 
Action: Mouse scrolled (332, 400) with delta (0, 0)
Screenshot: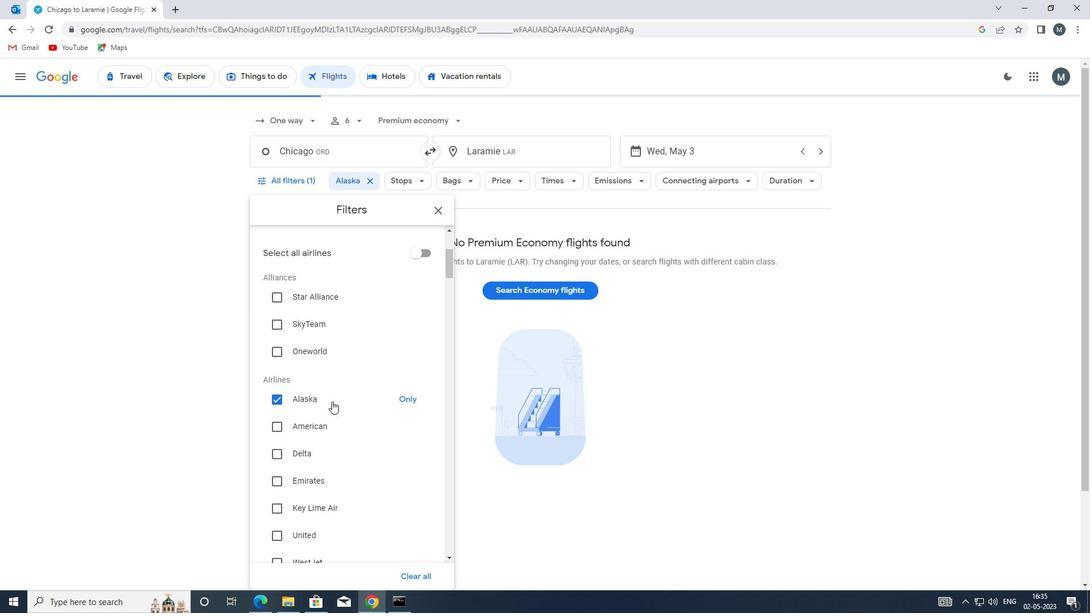 
Action: Mouse moved to (360, 388)
Screenshot: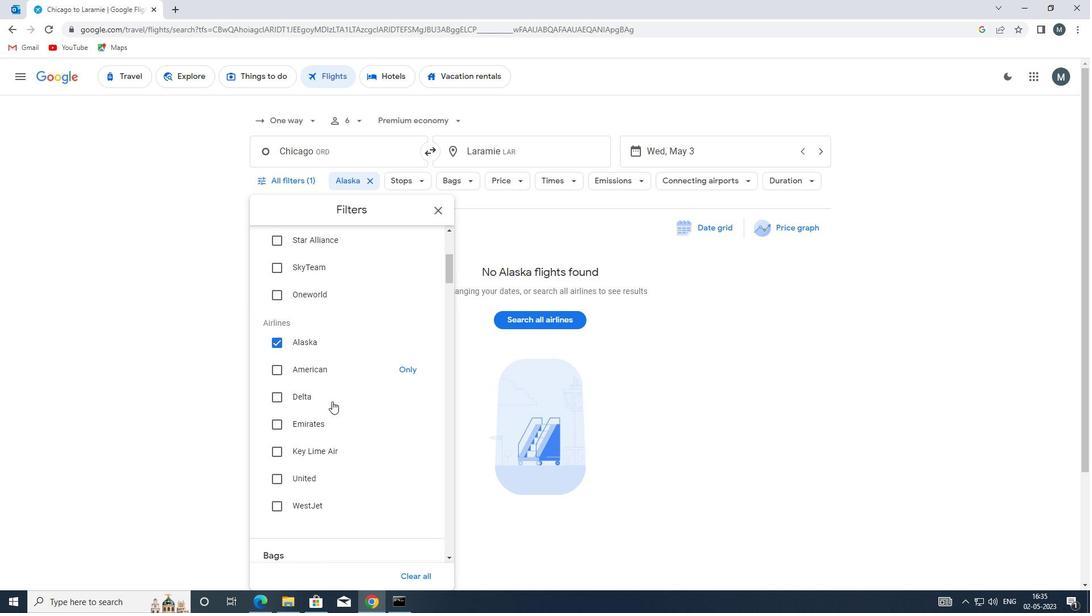 
Action: Mouse scrolled (360, 387) with delta (0, 0)
Screenshot: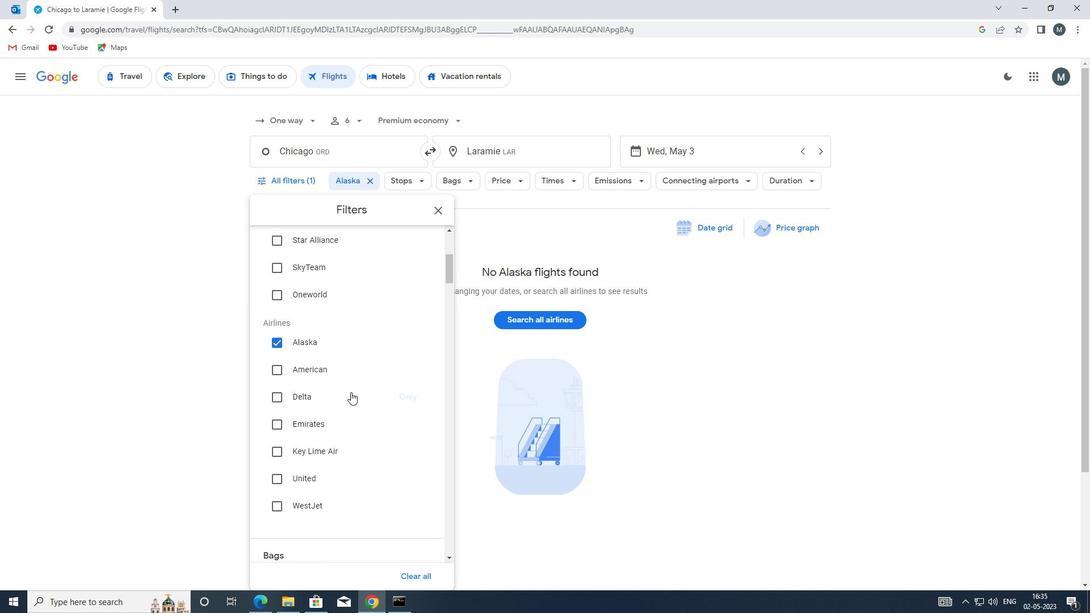 
Action: Mouse moved to (358, 389)
Screenshot: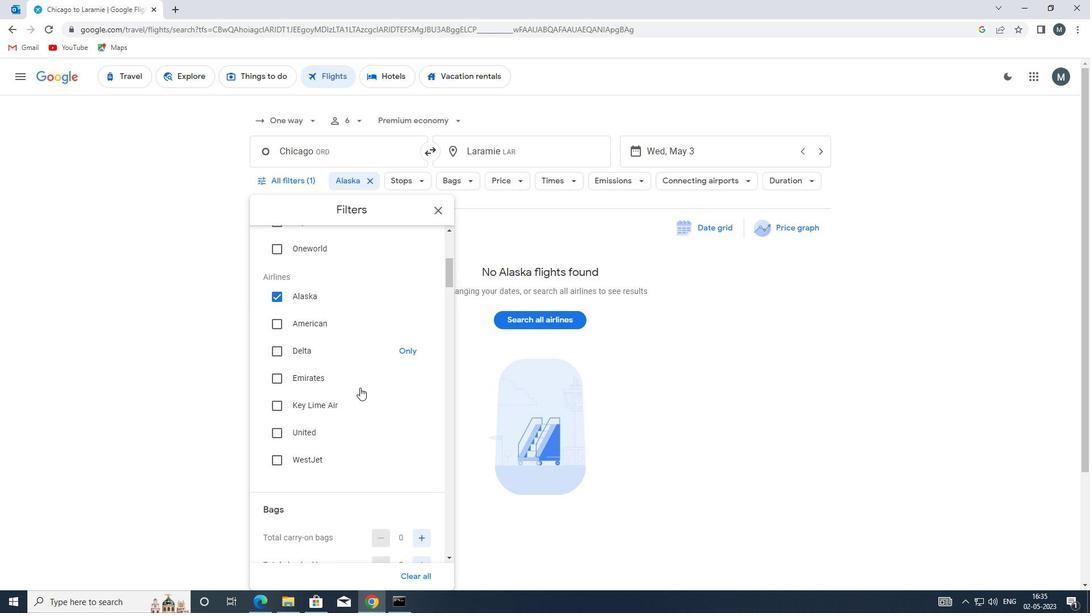 
Action: Mouse scrolled (358, 388) with delta (0, 0)
Screenshot: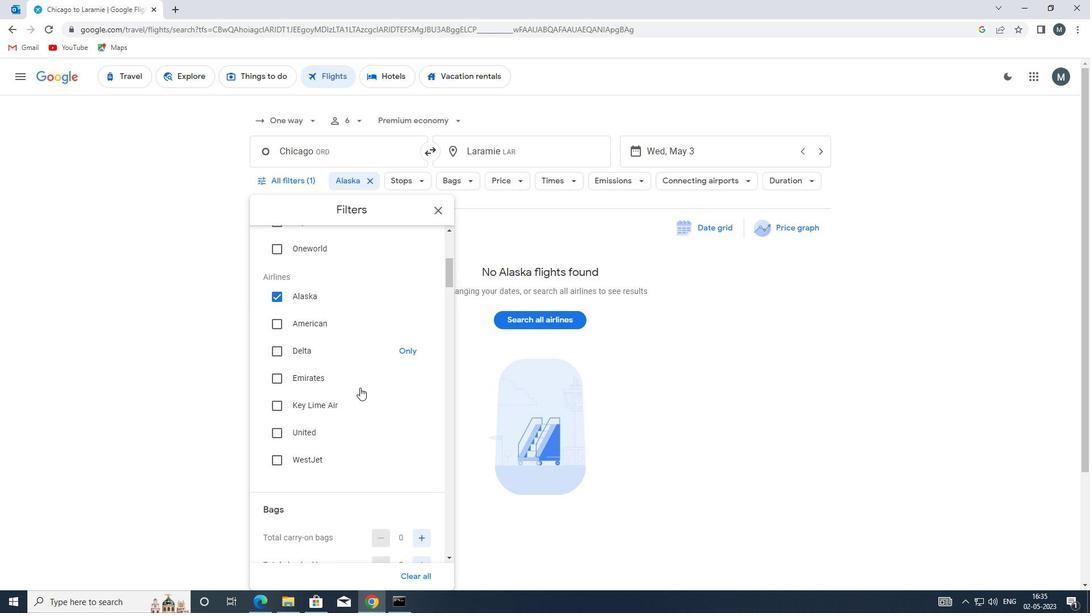 
Action: Mouse moved to (358, 390)
Screenshot: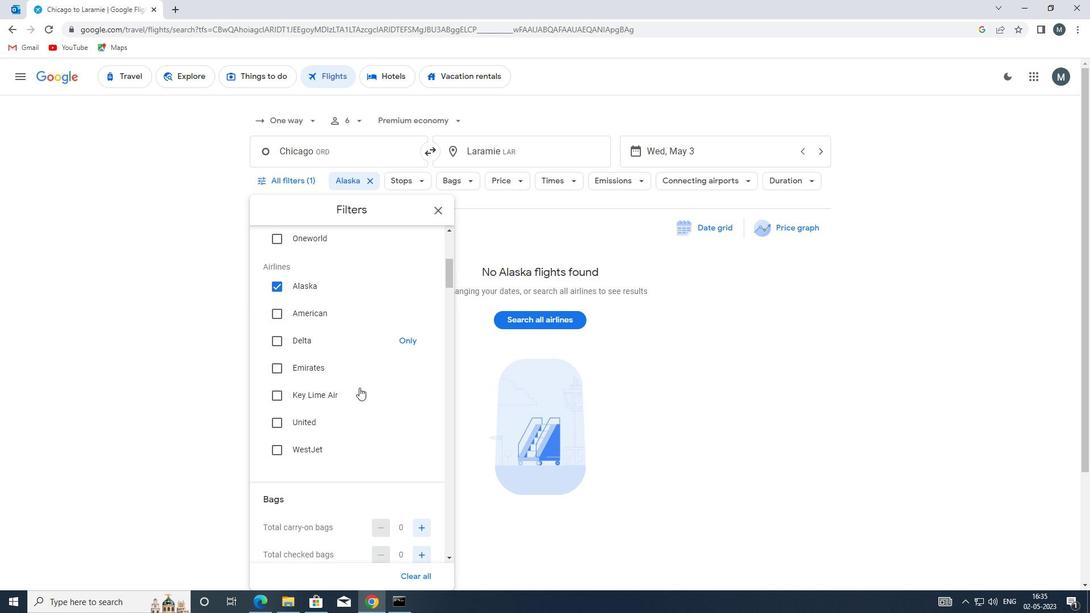 
Action: Mouse scrolled (358, 390) with delta (0, 0)
Screenshot: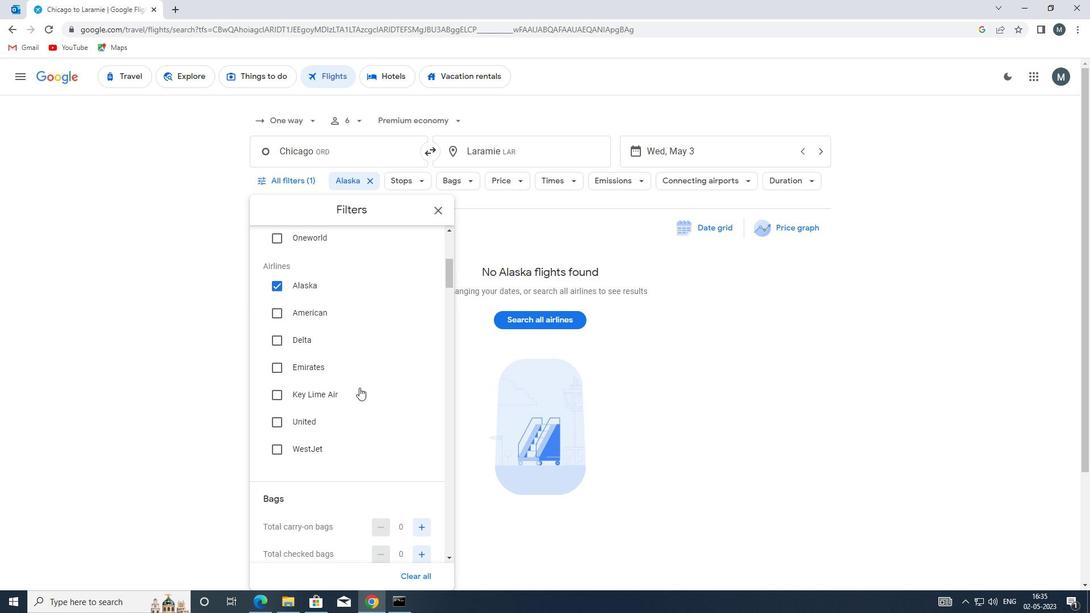 
Action: Mouse moved to (420, 412)
Screenshot: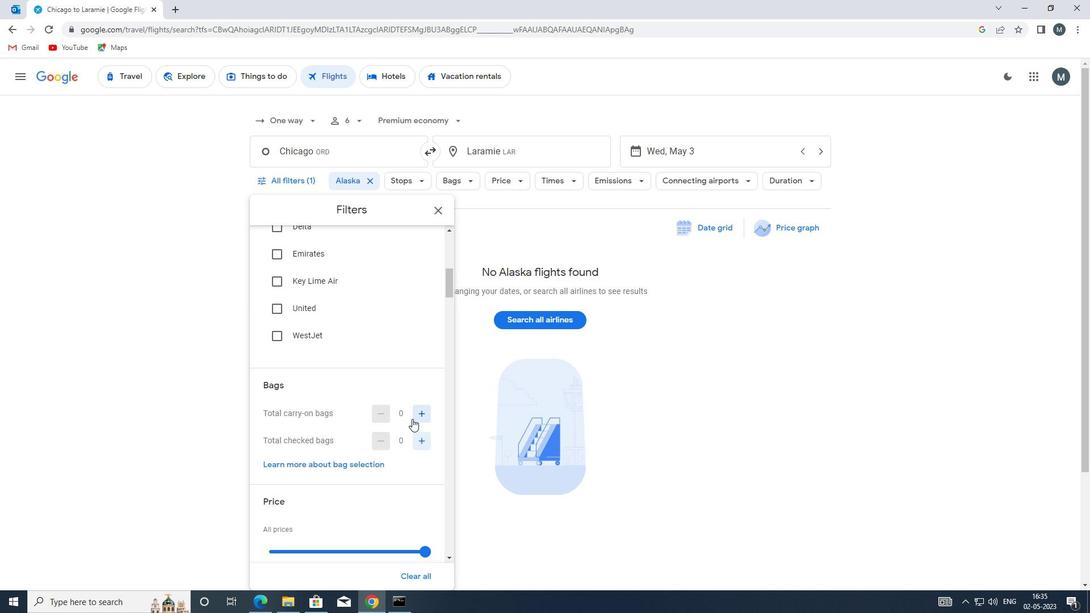 
Action: Mouse pressed left at (420, 412)
Screenshot: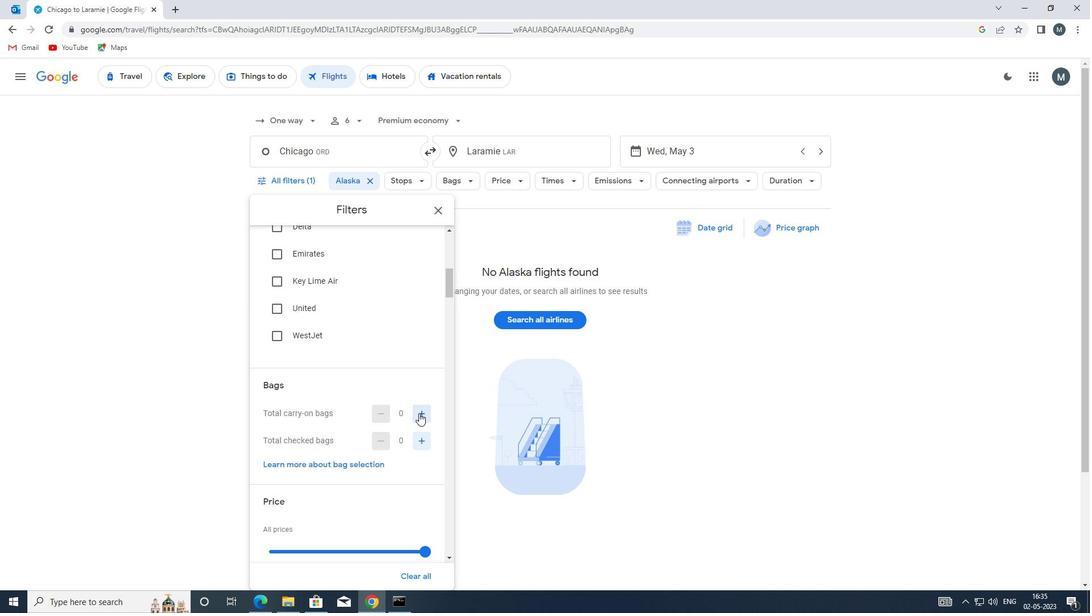 
Action: Mouse pressed left at (420, 412)
Screenshot: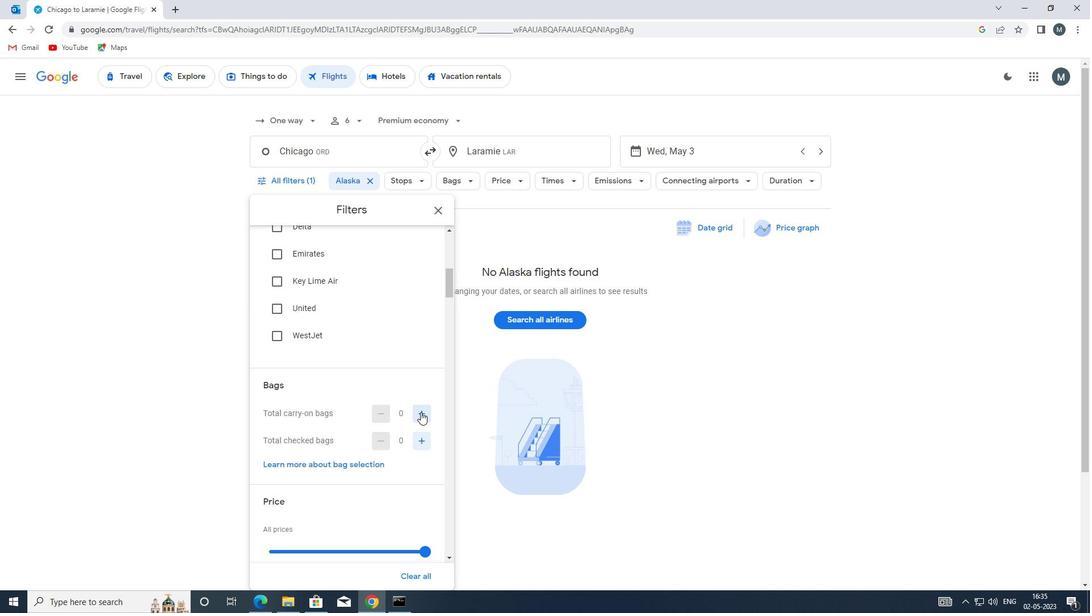 
Action: Mouse moved to (416, 408)
Screenshot: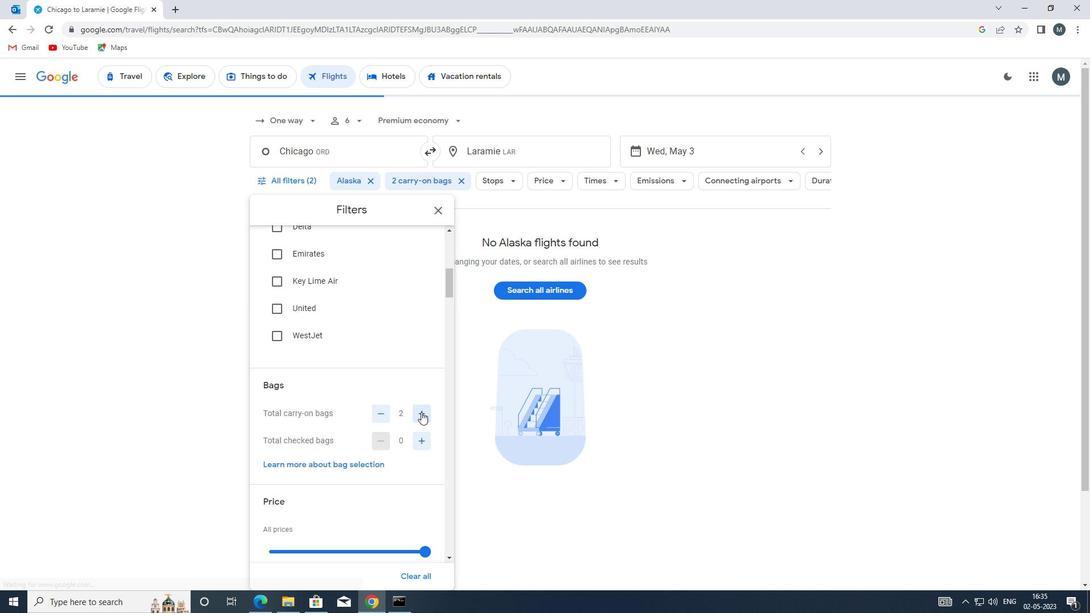 
Action: Mouse scrolled (416, 408) with delta (0, 0)
Screenshot: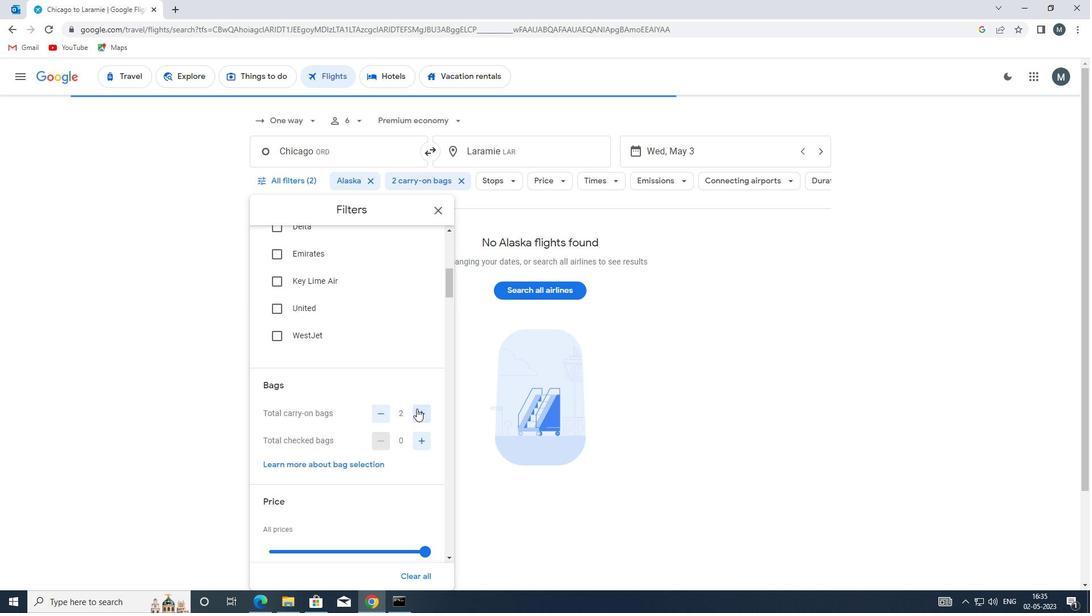 
Action: Mouse moved to (421, 389)
Screenshot: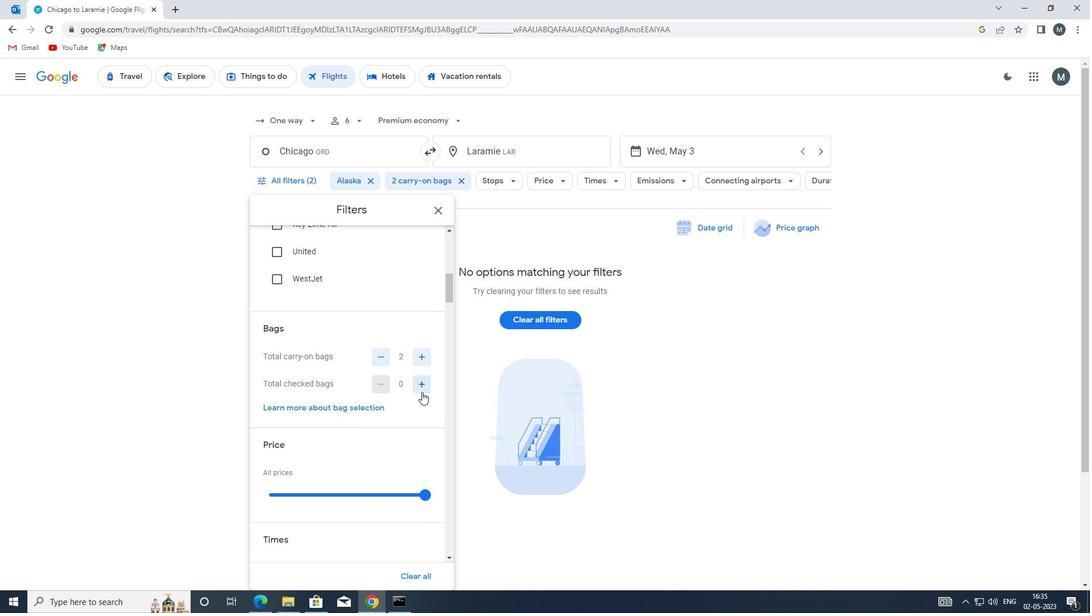 
Action: Mouse pressed left at (421, 389)
Screenshot: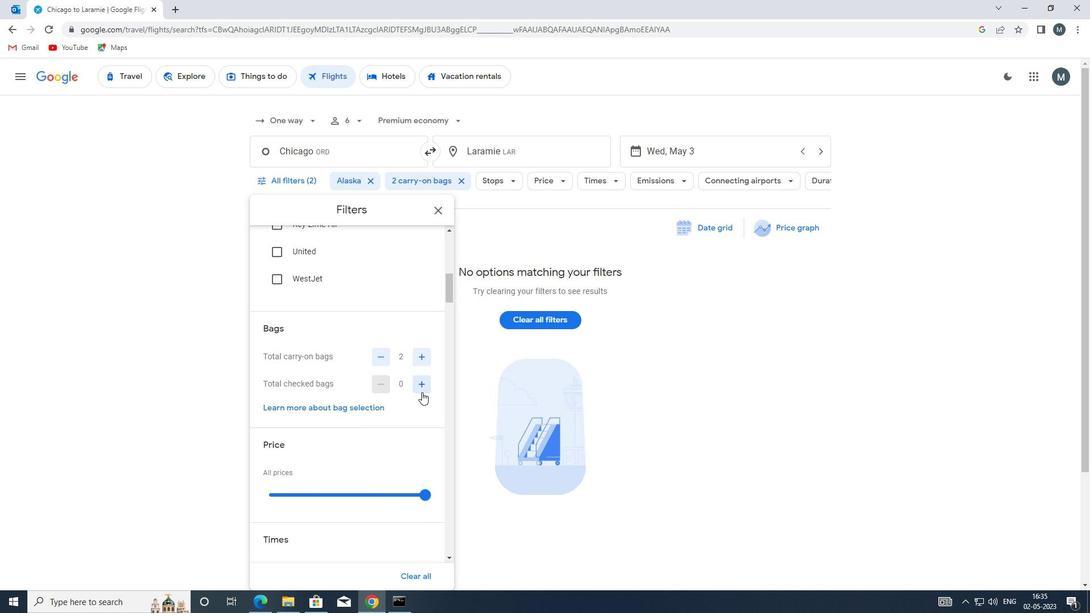 
Action: Mouse moved to (369, 396)
Screenshot: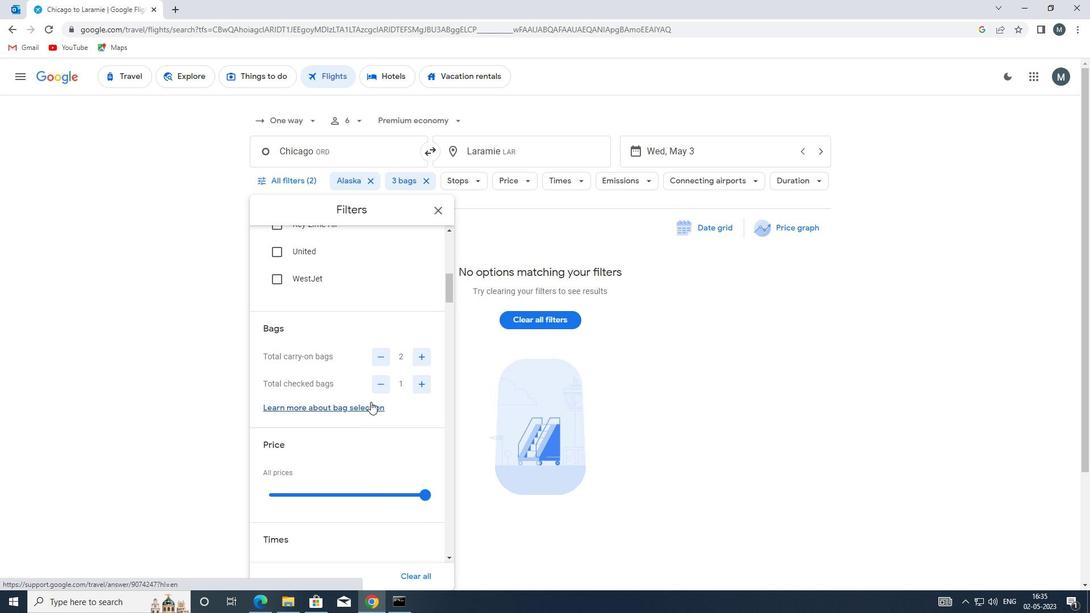 
Action: Mouse scrolled (369, 395) with delta (0, 0)
Screenshot: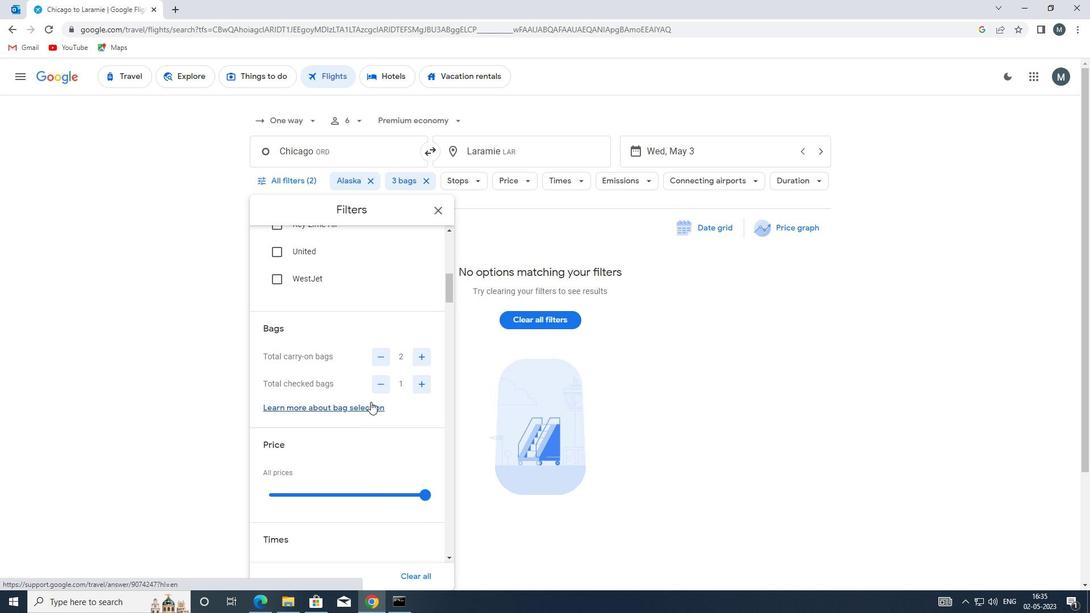 
Action: Mouse moved to (344, 436)
Screenshot: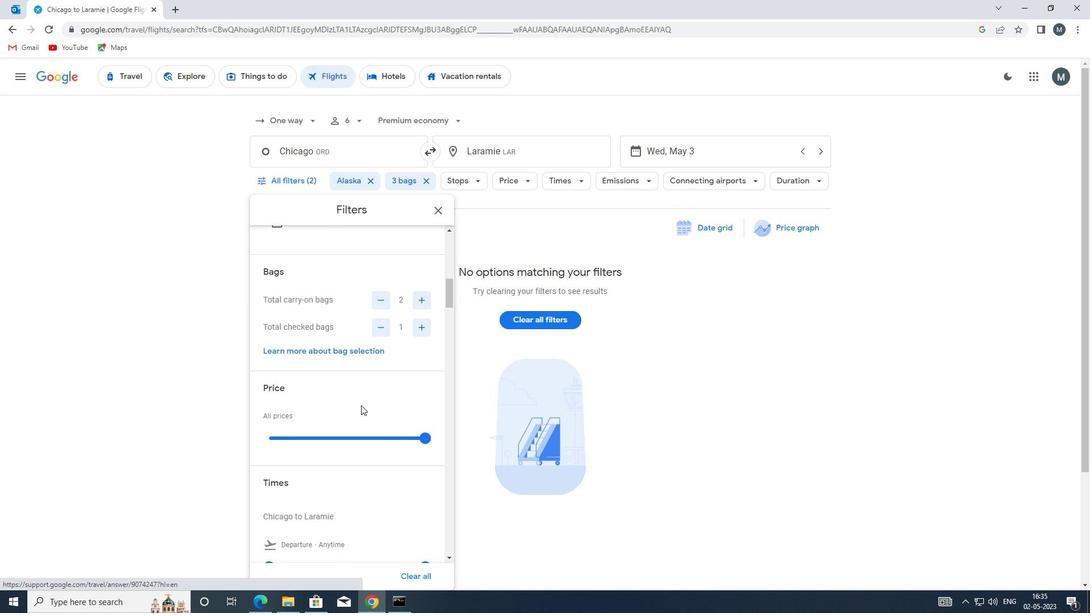 
Action: Mouse pressed left at (344, 436)
Screenshot: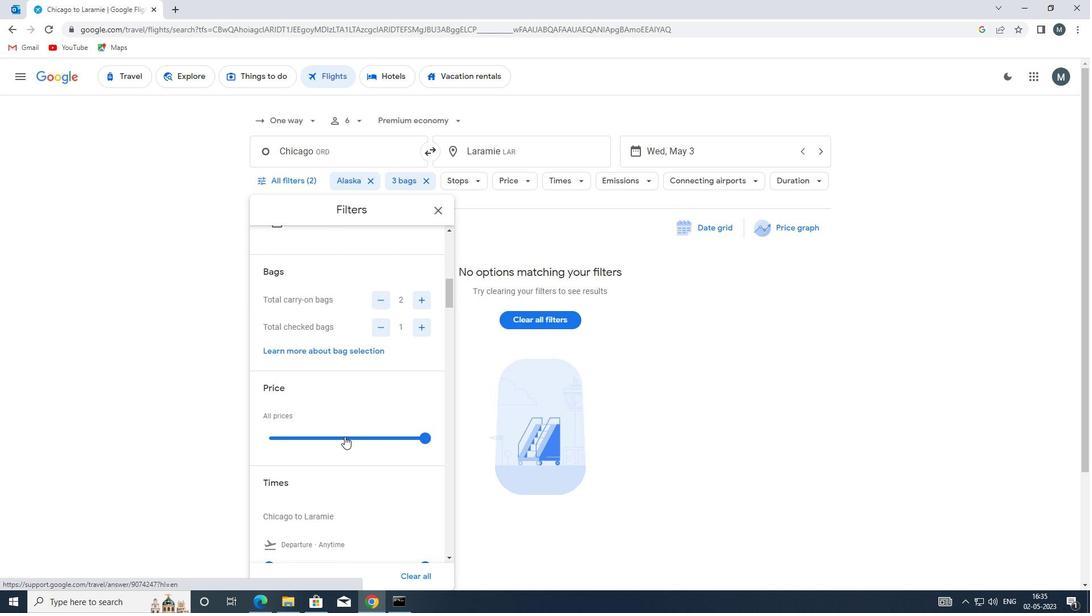 
Action: Mouse pressed left at (344, 436)
Screenshot: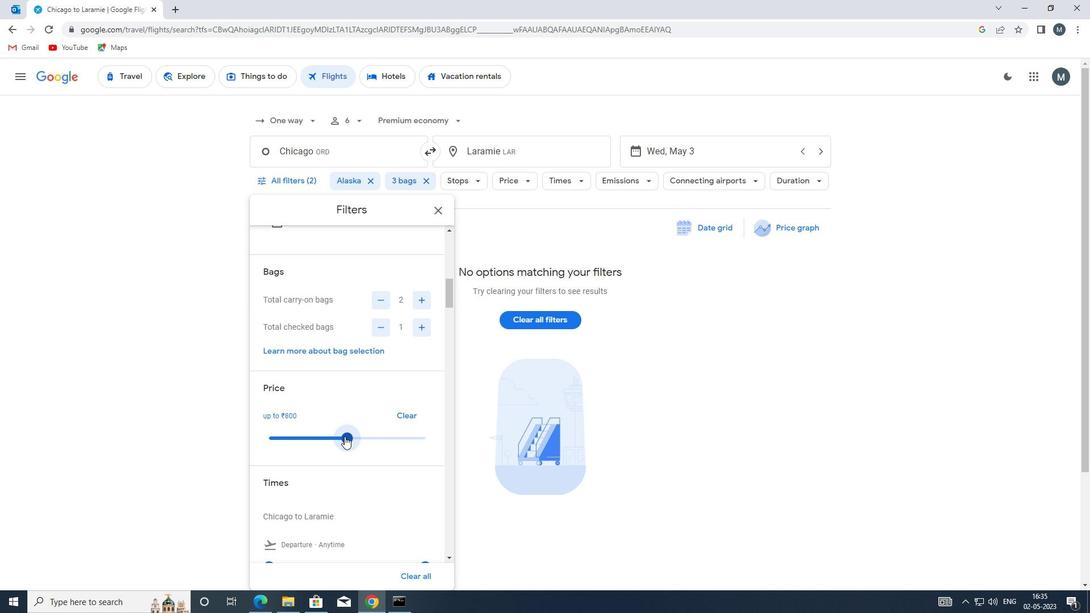 
Action: Mouse moved to (343, 424)
Screenshot: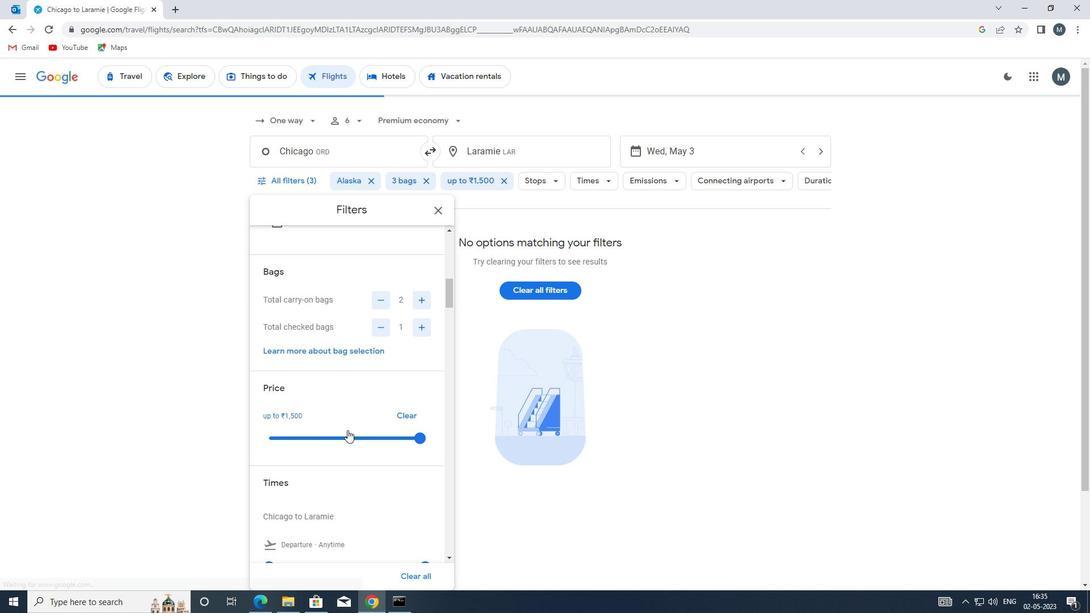 
Action: Mouse scrolled (343, 424) with delta (0, 0)
Screenshot: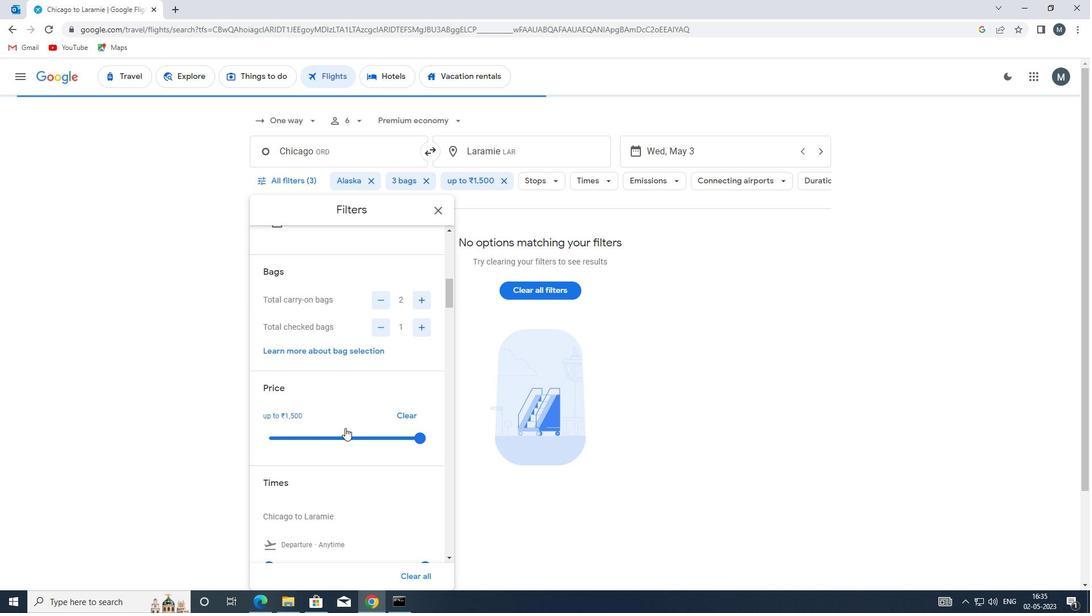 
Action: Mouse moved to (328, 410)
Screenshot: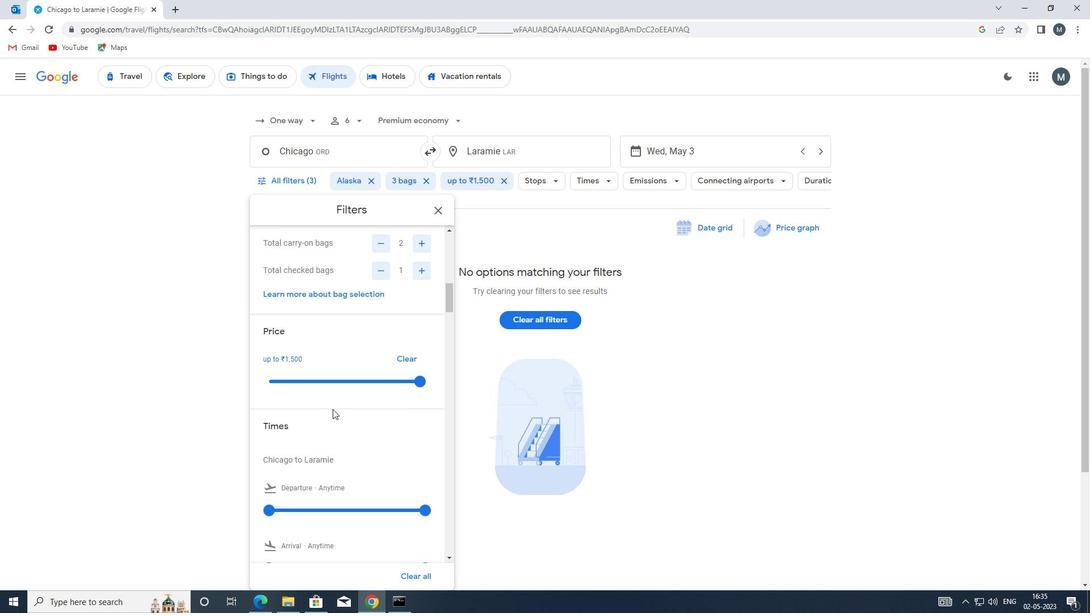 
Action: Mouse scrolled (328, 409) with delta (0, 0)
Screenshot: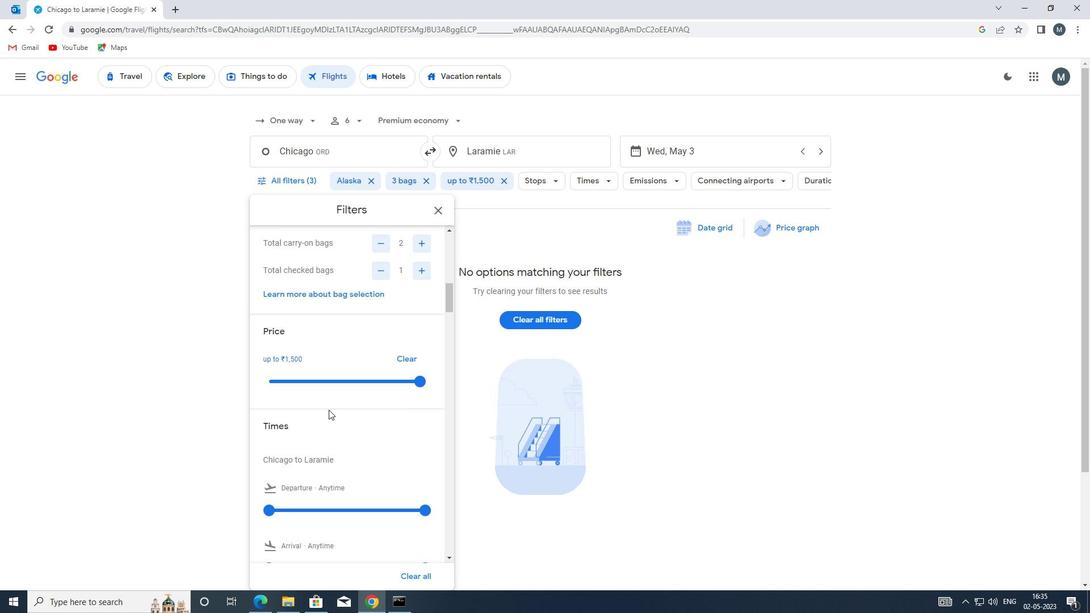 
Action: Mouse moved to (265, 449)
Screenshot: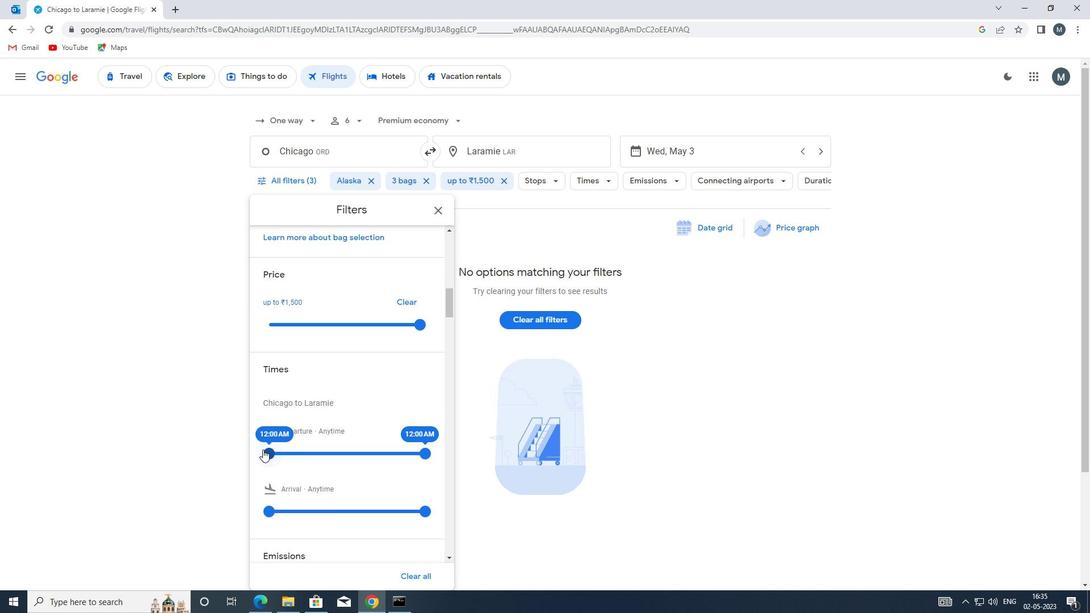 
Action: Mouse pressed left at (265, 449)
Screenshot: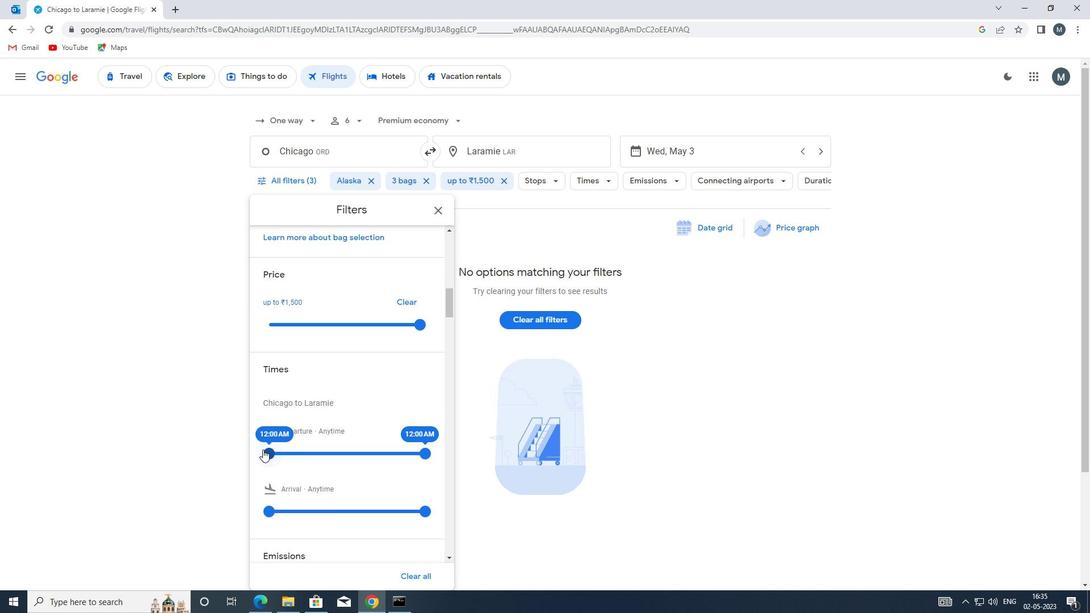 
Action: Mouse moved to (421, 452)
Screenshot: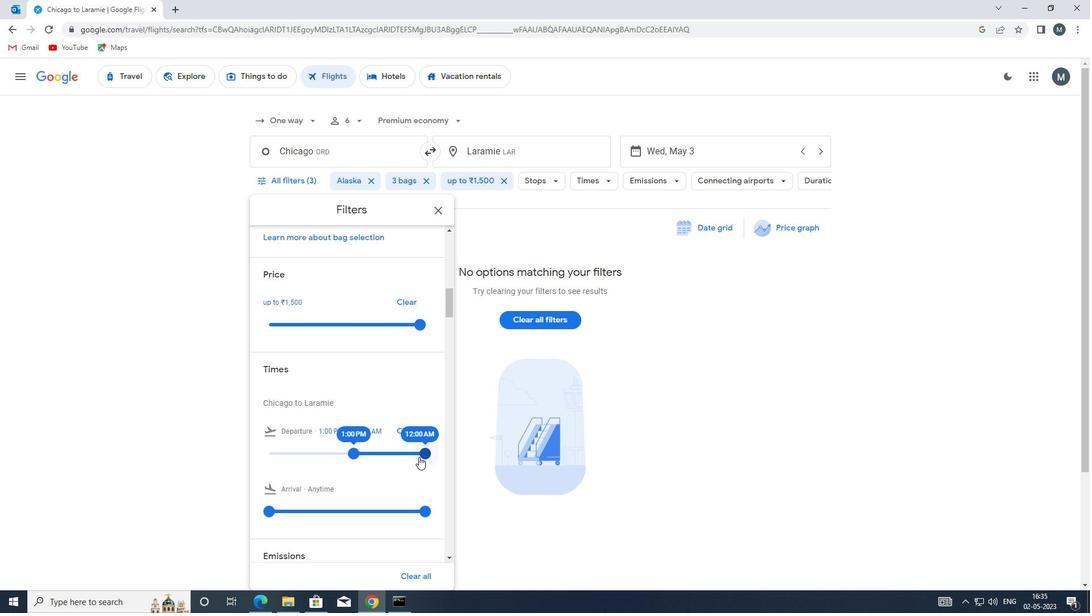 
Action: Mouse pressed left at (421, 452)
Screenshot: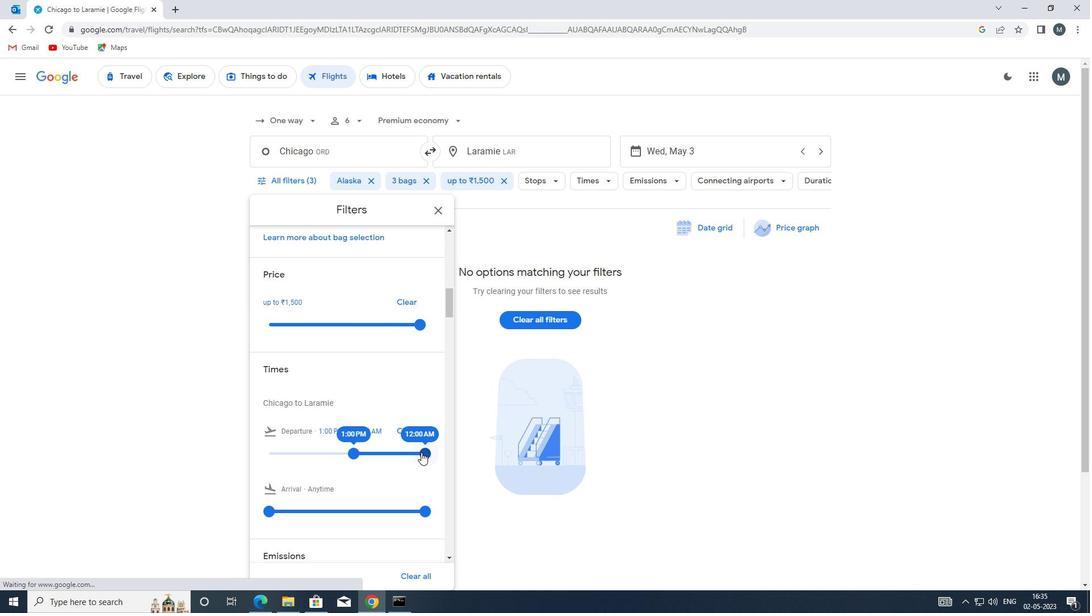 
Action: Mouse moved to (366, 439)
Screenshot: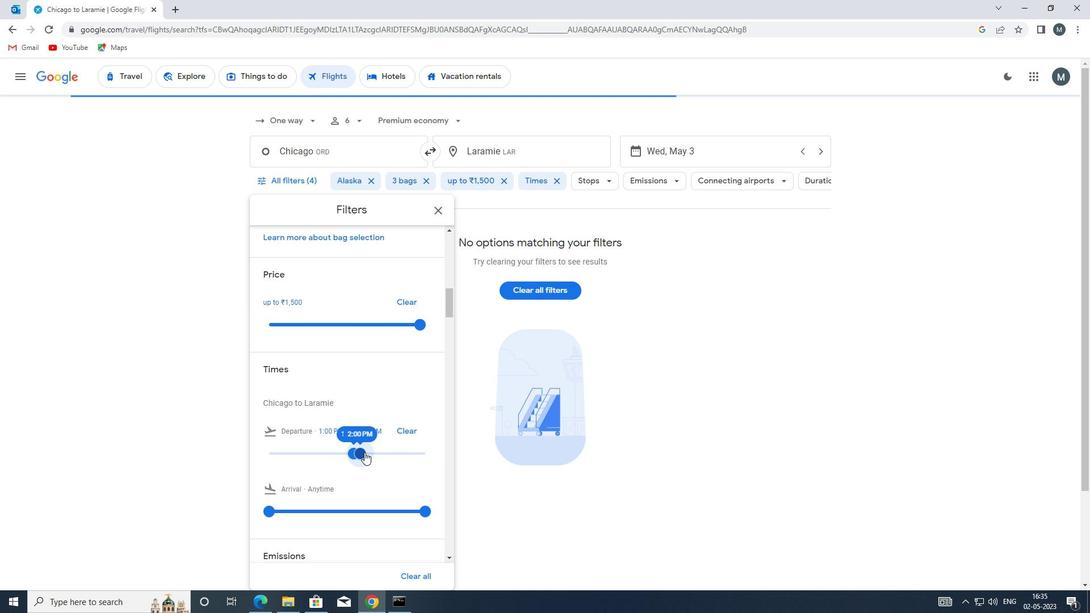 
Action: Mouse scrolled (366, 438) with delta (0, 0)
Screenshot: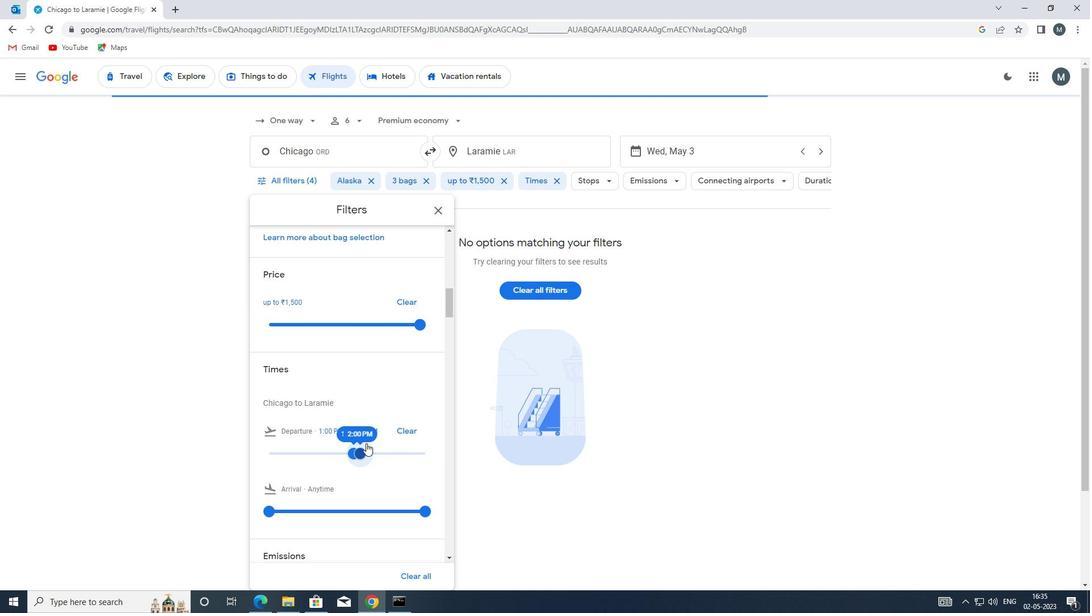 
Action: Mouse scrolled (366, 438) with delta (0, 0)
Screenshot: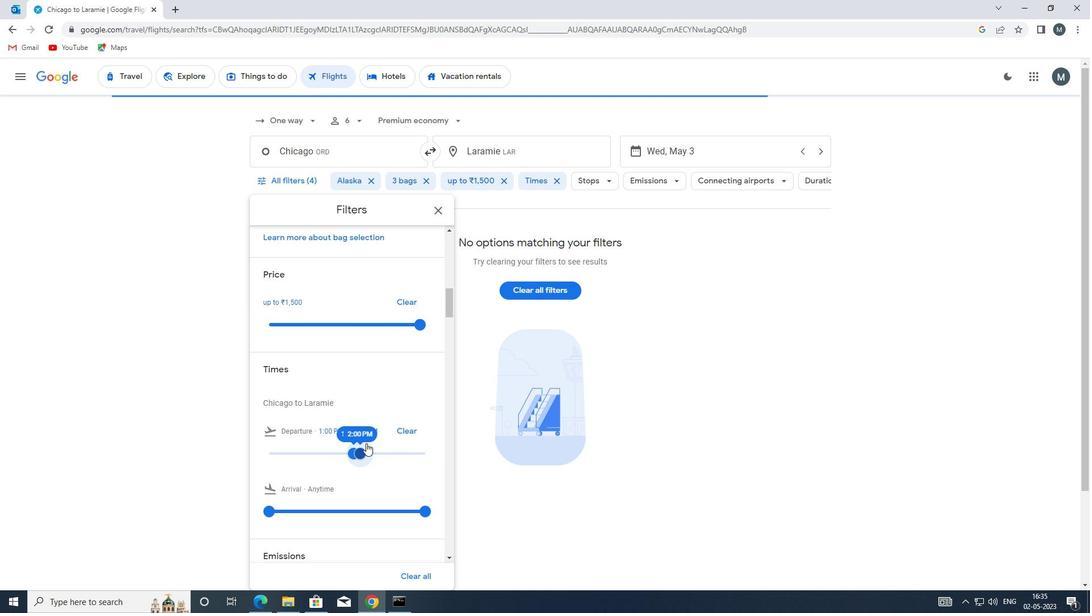 
Action: Mouse moved to (366, 438)
Screenshot: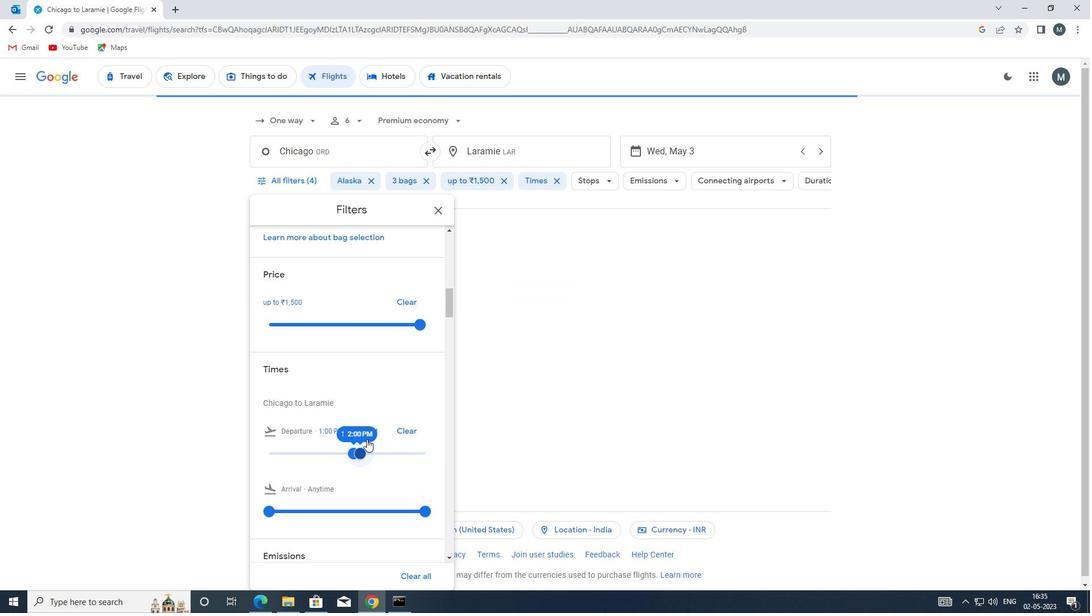 
Action: Mouse scrolled (366, 438) with delta (0, 0)
Screenshot: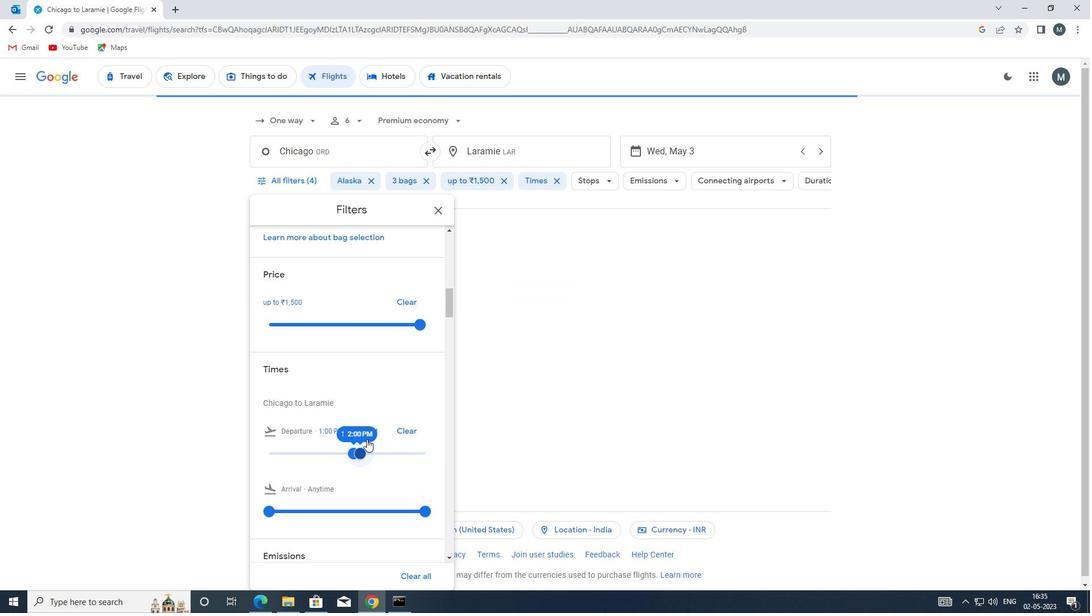 
Action: Mouse moved to (369, 436)
Screenshot: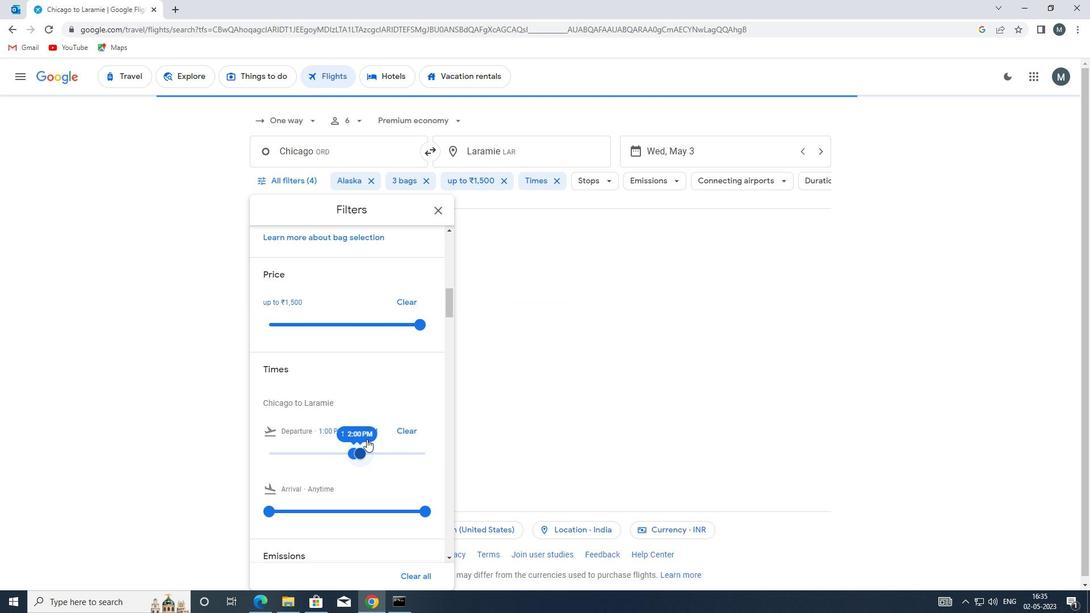 
Action: Mouse scrolled (369, 436) with delta (0, 0)
Screenshot: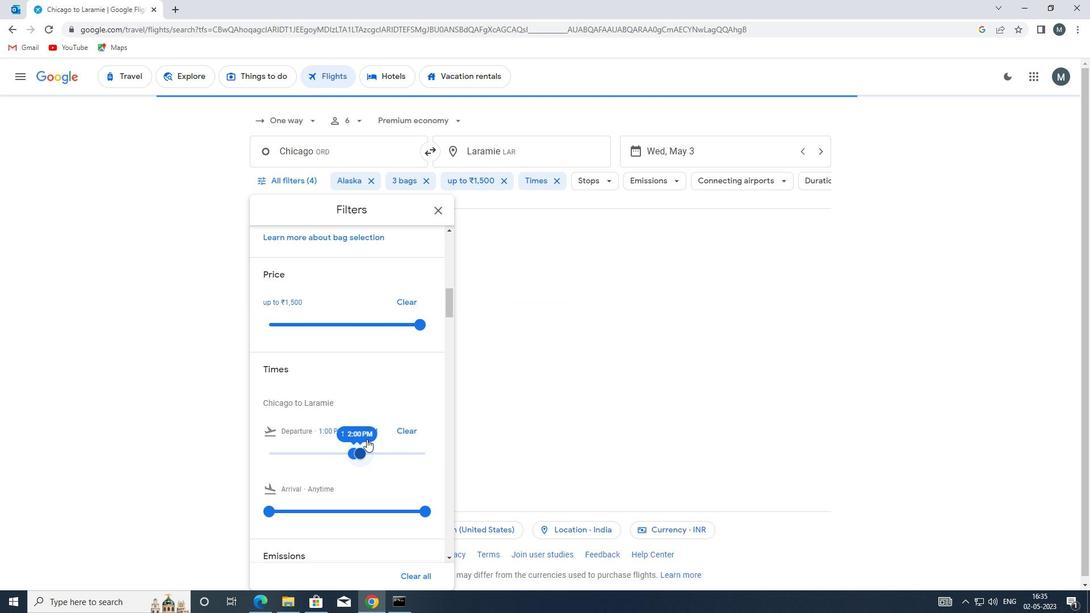 
Action: Mouse moved to (437, 212)
Screenshot: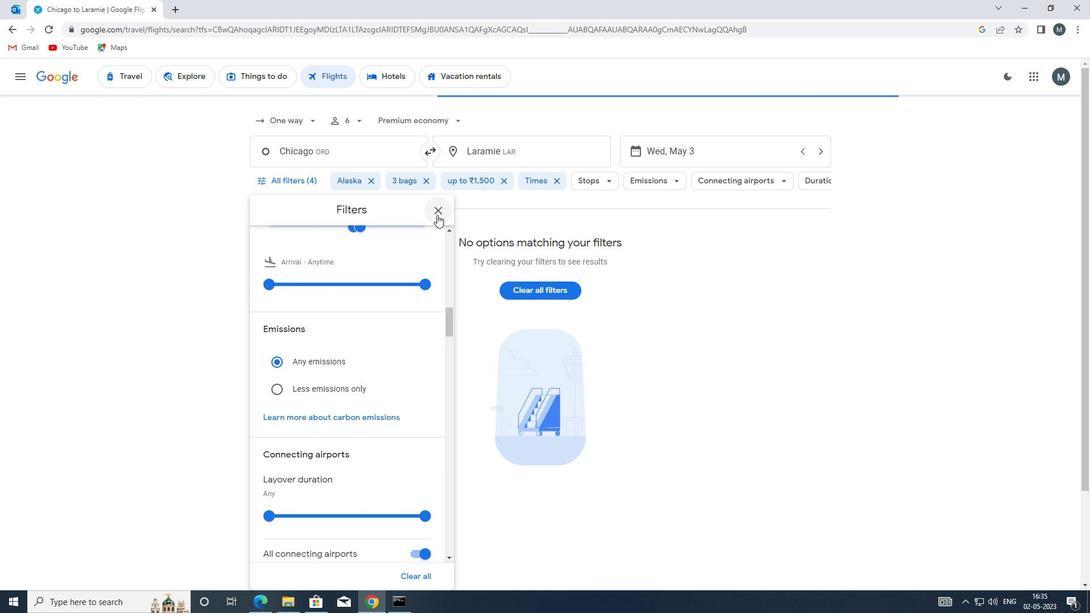 
Action: Mouse pressed left at (437, 212)
Screenshot: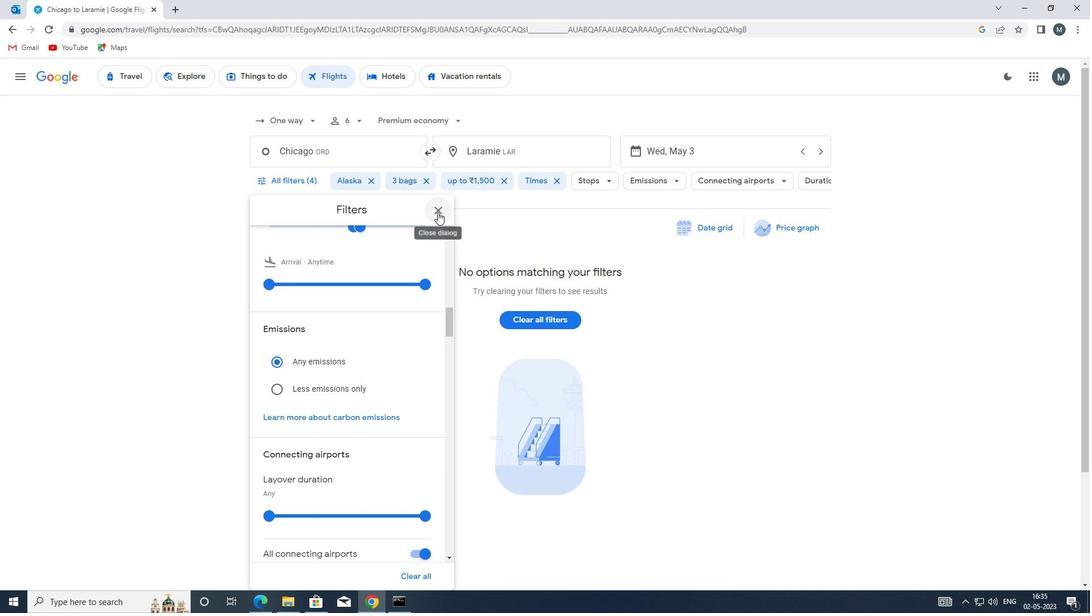 
